 Task: Create a due date automation trigger when advanced on, on the tuesday of the week a card is due add fields with custom field "Resume" set to a number greater or equal to 1 and lower than 10 at 11:00 AM.
Action: Mouse moved to (838, 282)
Screenshot: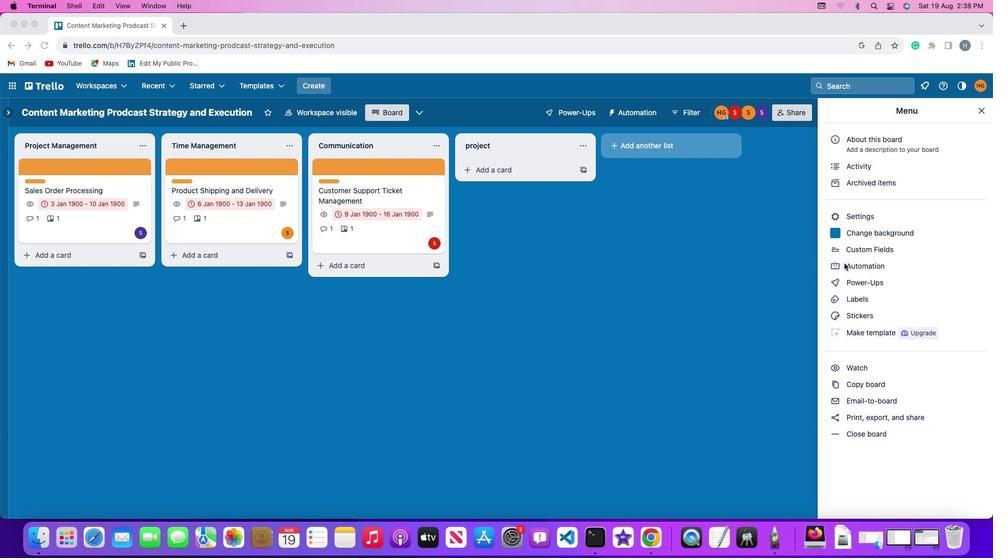
Action: Mouse pressed left at (838, 282)
Screenshot: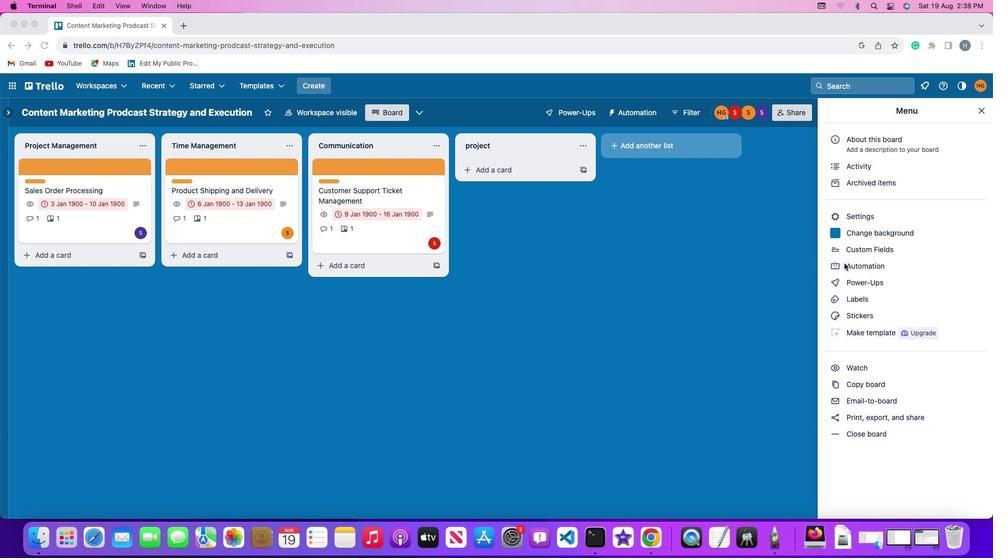 
Action: Mouse pressed left at (838, 282)
Screenshot: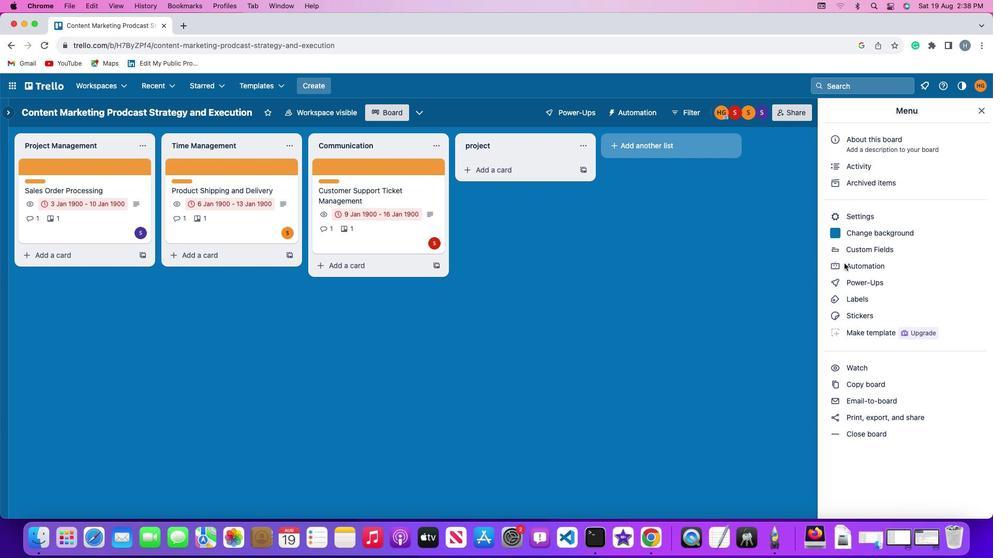
Action: Mouse moved to (94, 263)
Screenshot: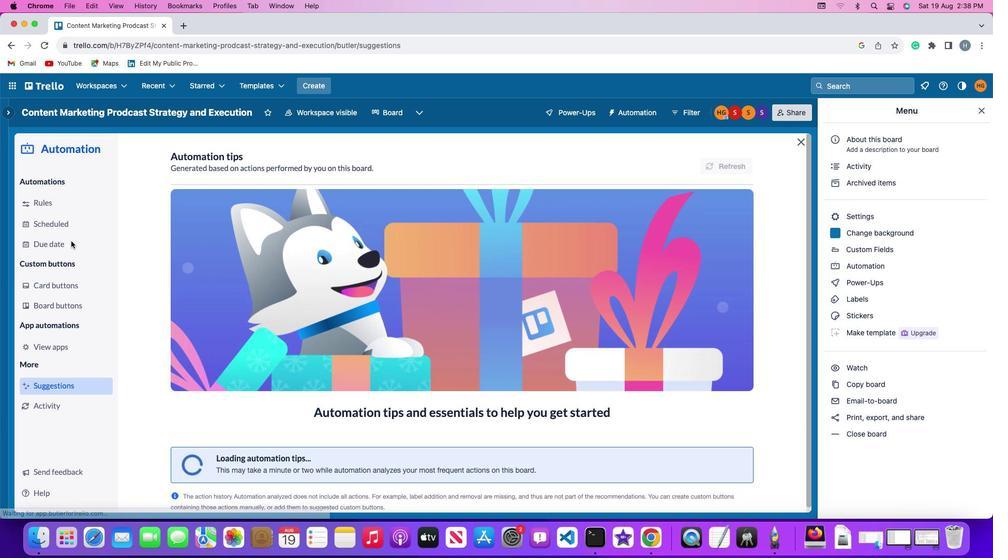 
Action: Mouse pressed left at (94, 263)
Screenshot: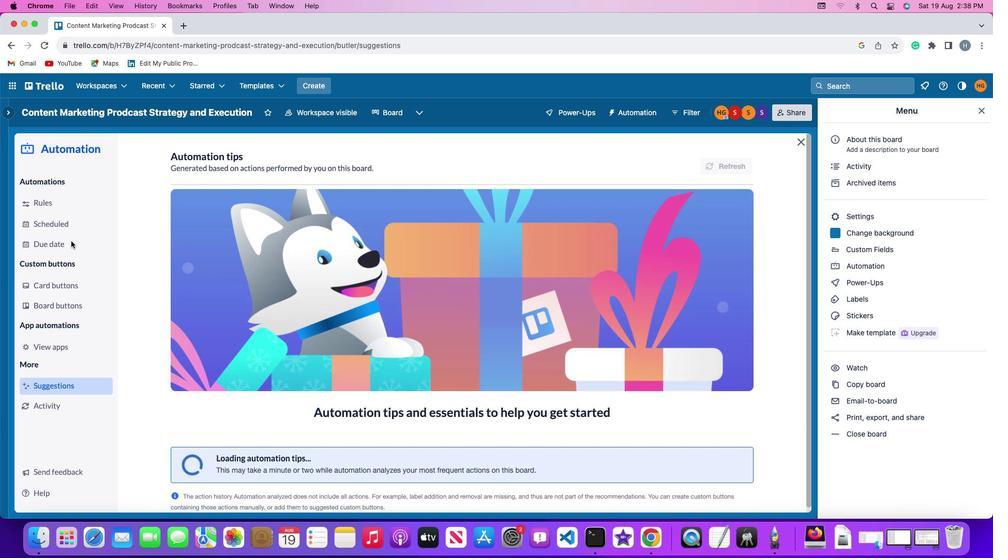 
Action: Mouse moved to (696, 190)
Screenshot: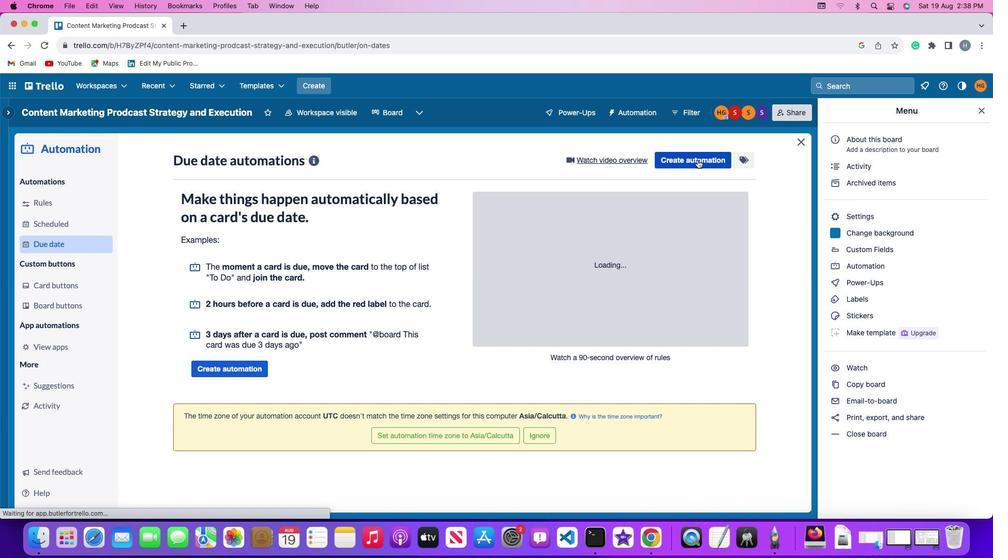 
Action: Mouse pressed left at (696, 190)
Screenshot: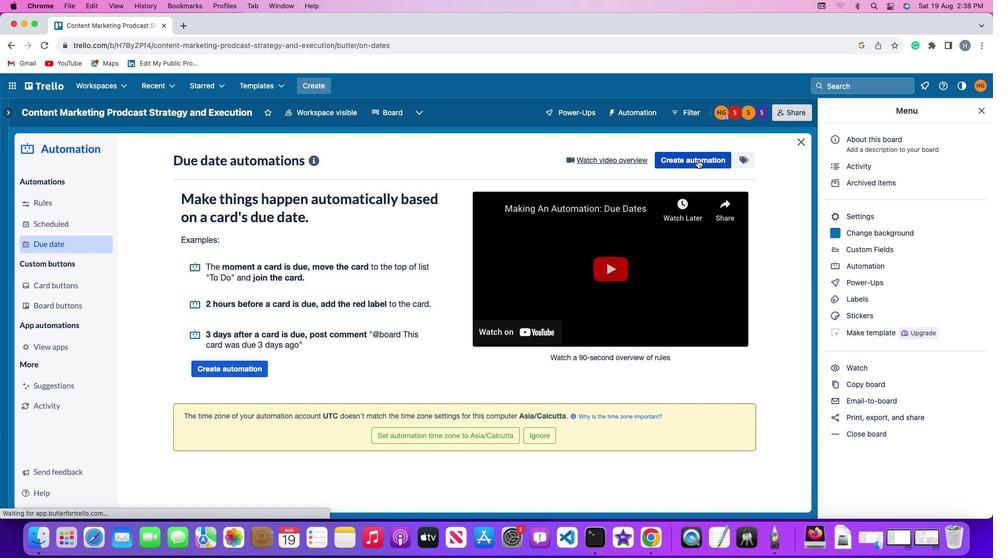 
Action: Mouse moved to (268, 282)
Screenshot: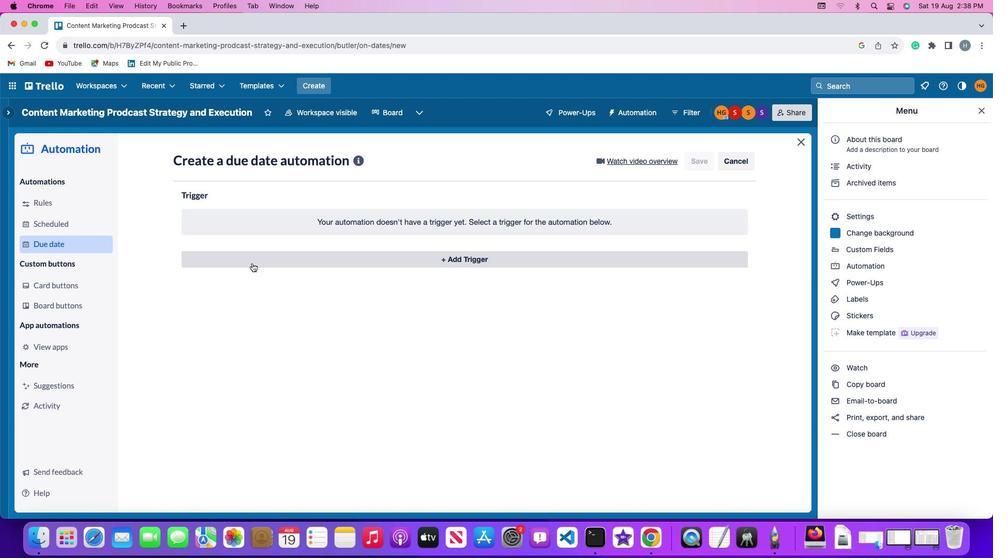
Action: Mouse pressed left at (268, 282)
Screenshot: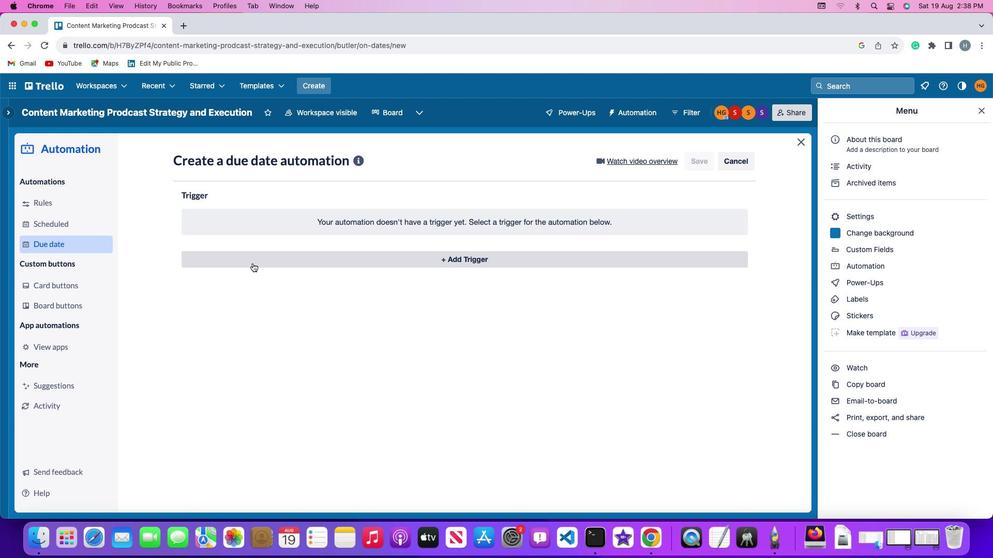 
Action: Mouse moved to (238, 451)
Screenshot: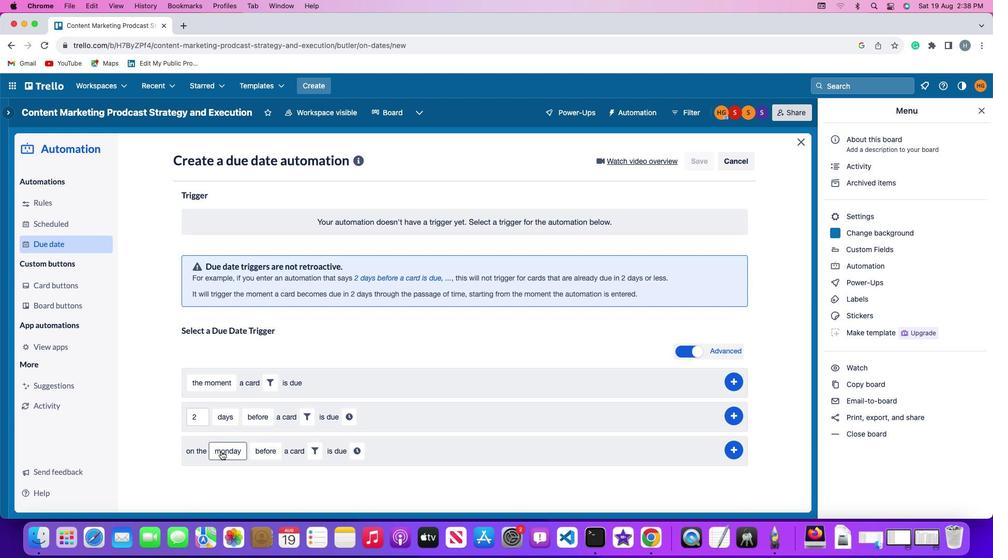 
Action: Mouse pressed left at (238, 451)
Screenshot: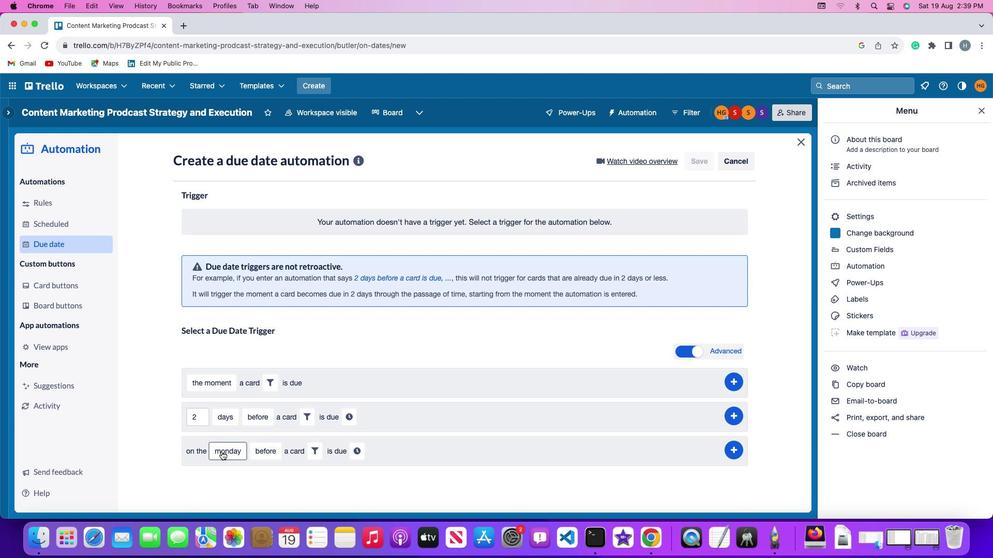 
Action: Mouse moved to (258, 344)
Screenshot: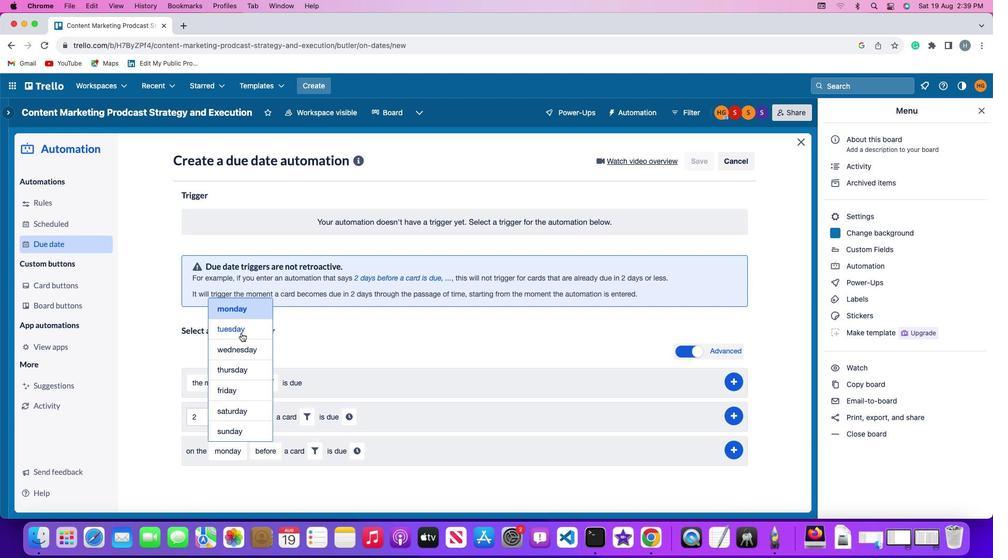 
Action: Mouse pressed left at (258, 344)
Screenshot: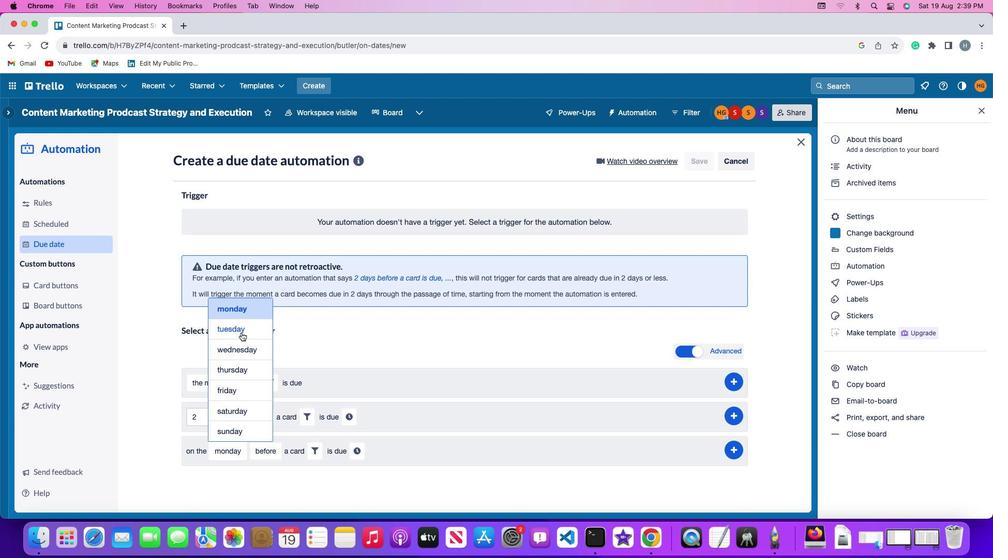
Action: Mouse moved to (280, 446)
Screenshot: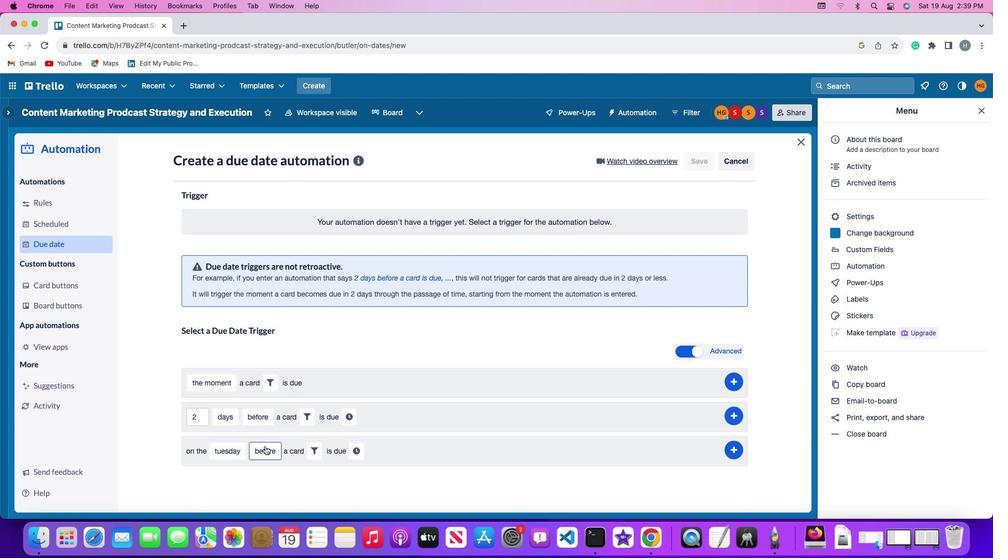 
Action: Mouse pressed left at (280, 446)
Screenshot: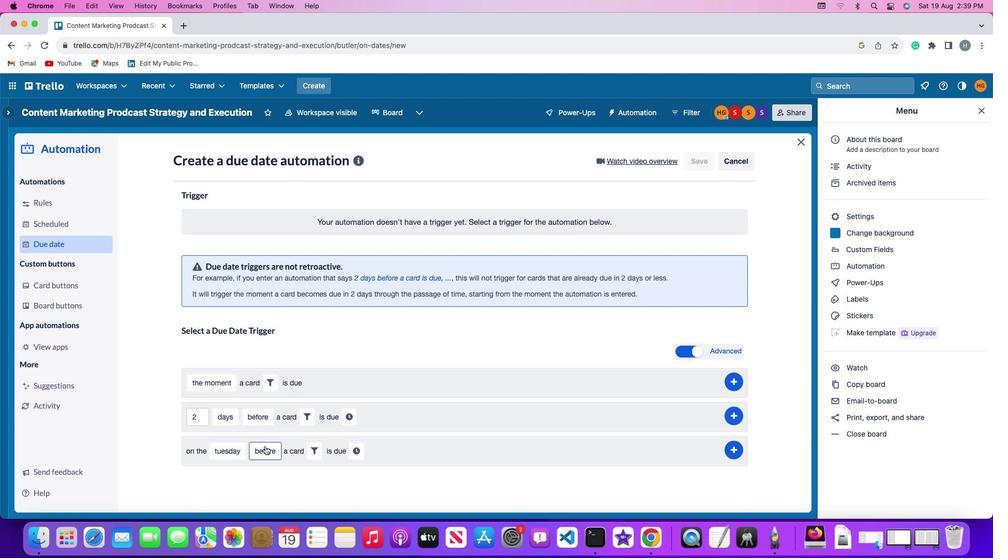 
Action: Mouse moved to (300, 415)
Screenshot: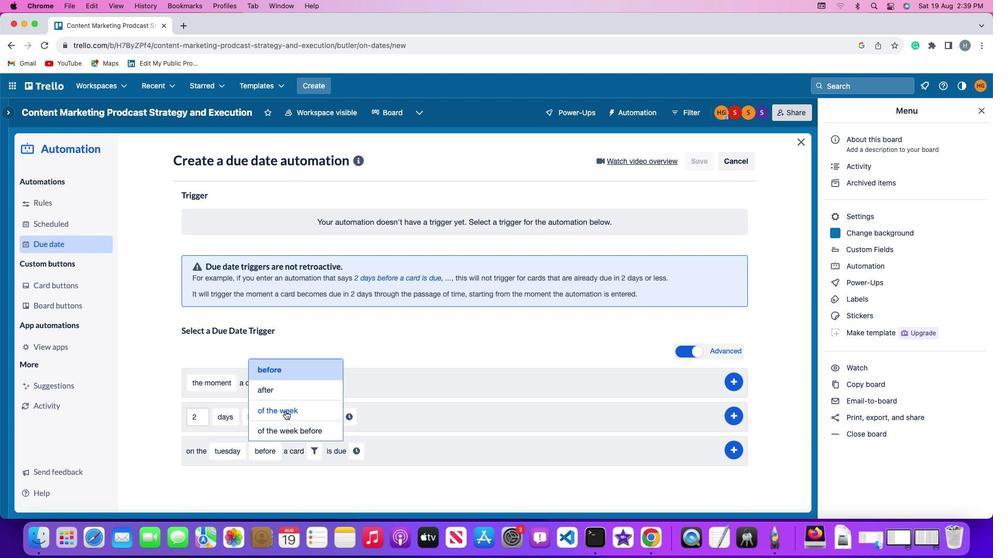 
Action: Mouse pressed left at (300, 415)
Screenshot: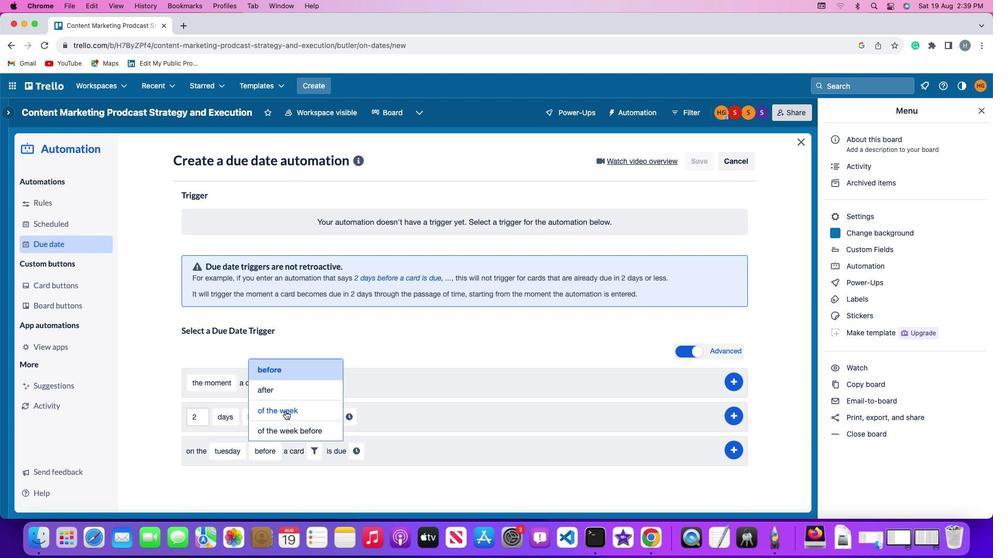 
Action: Mouse moved to (342, 452)
Screenshot: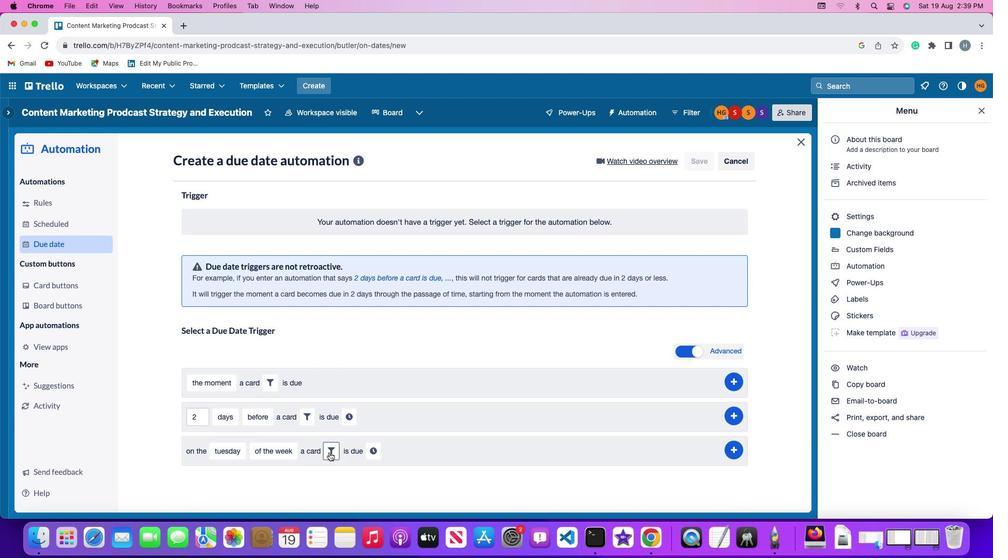 
Action: Mouse pressed left at (342, 452)
Screenshot: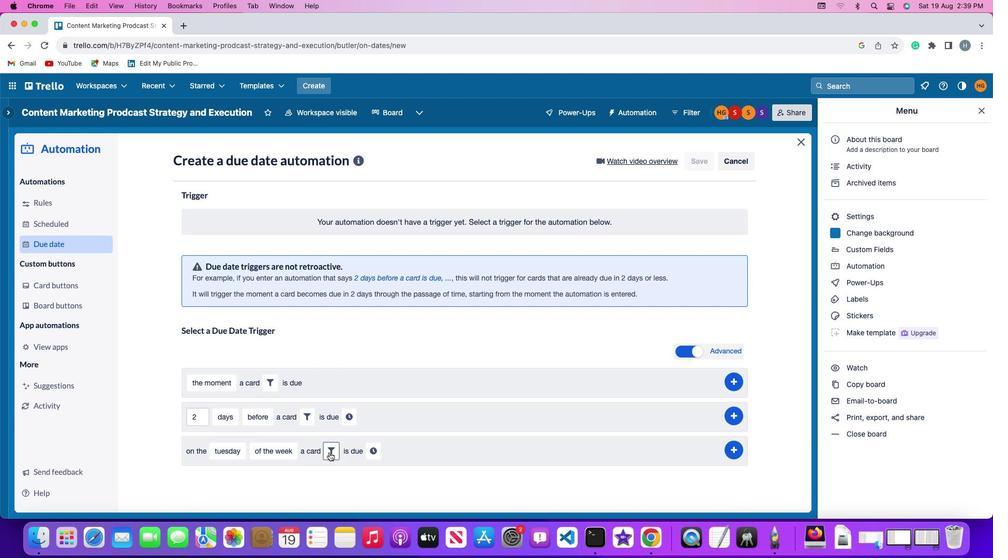 
Action: Mouse moved to (514, 477)
Screenshot: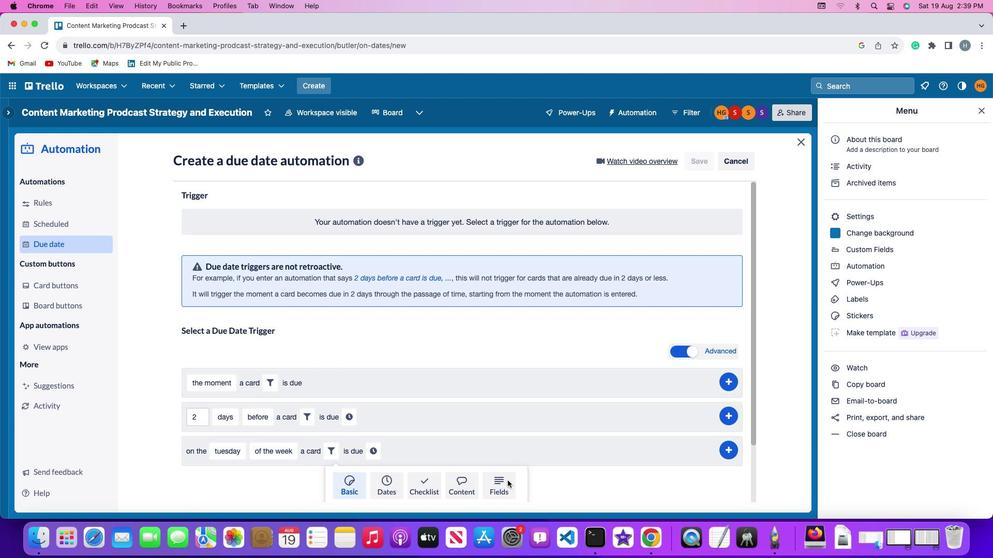 
Action: Mouse pressed left at (514, 477)
Screenshot: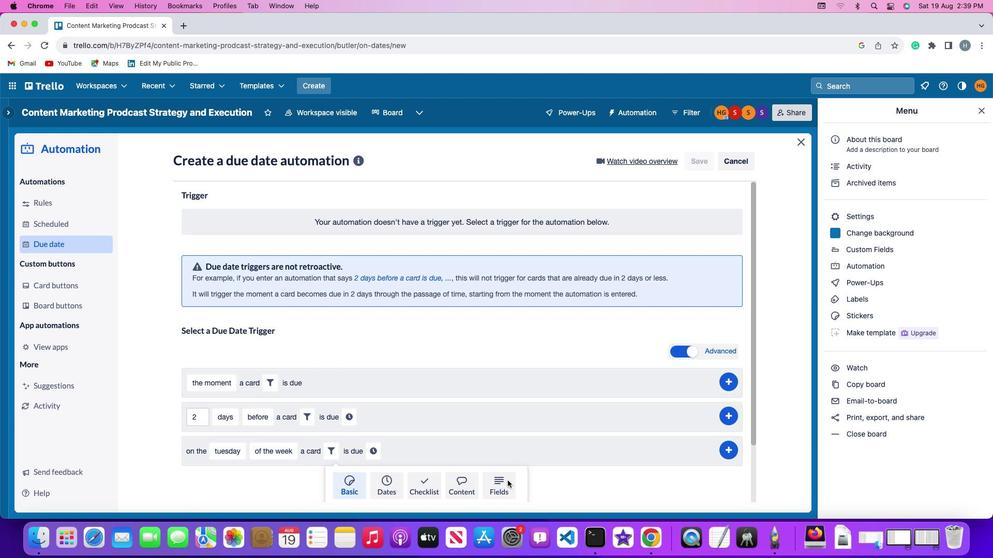
Action: Mouse moved to (306, 476)
Screenshot: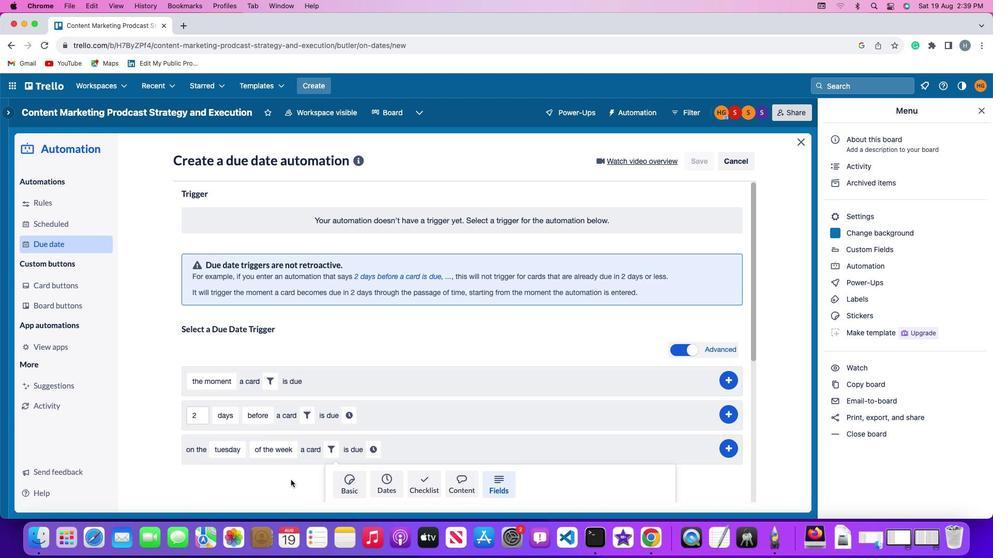 
Action: Mouse scrolled (306, 476) with delta (26, 47)
Screenshot: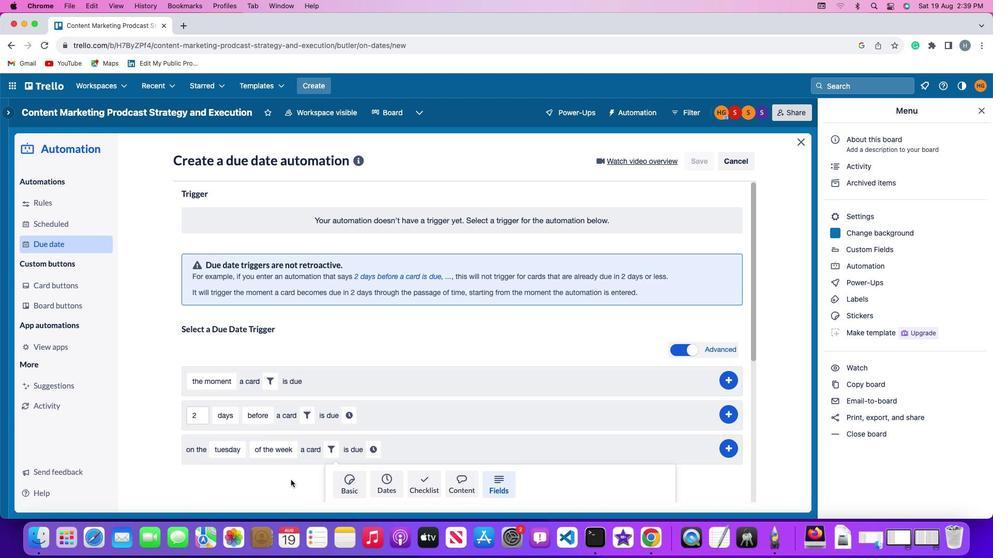 
Action: Mouse scrolled (306, 476) with delta (26, 47)
Screenshot: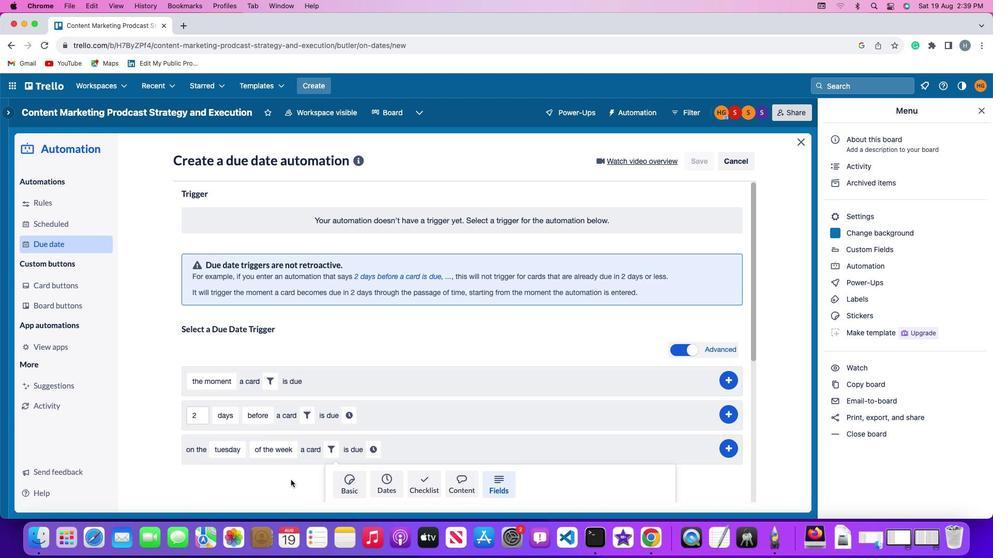 
Action: Mouse scrolled (306, 476) with delta (26, 46)
Screenshot: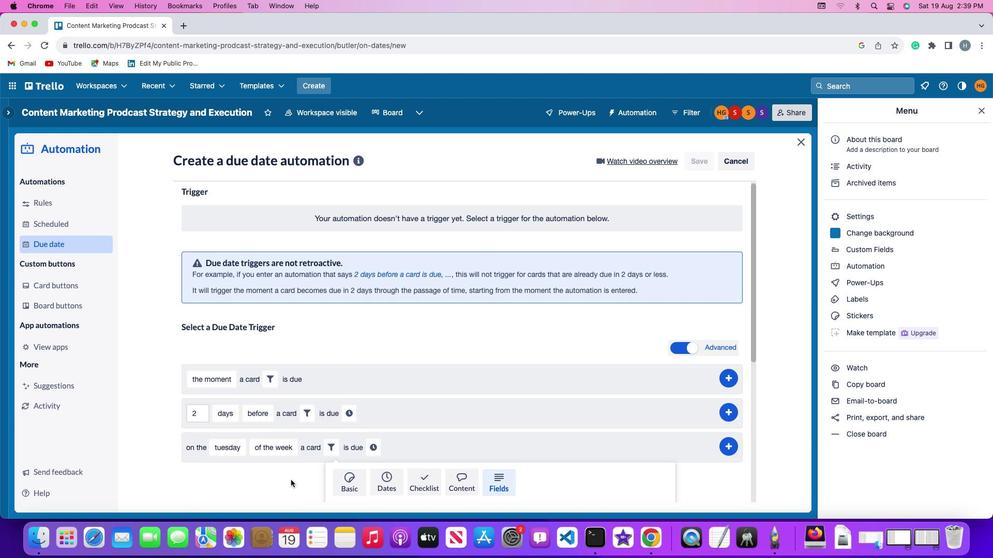 
Action: Mouse scrolled (306, 476) with delta (26, 44)
Screenshot: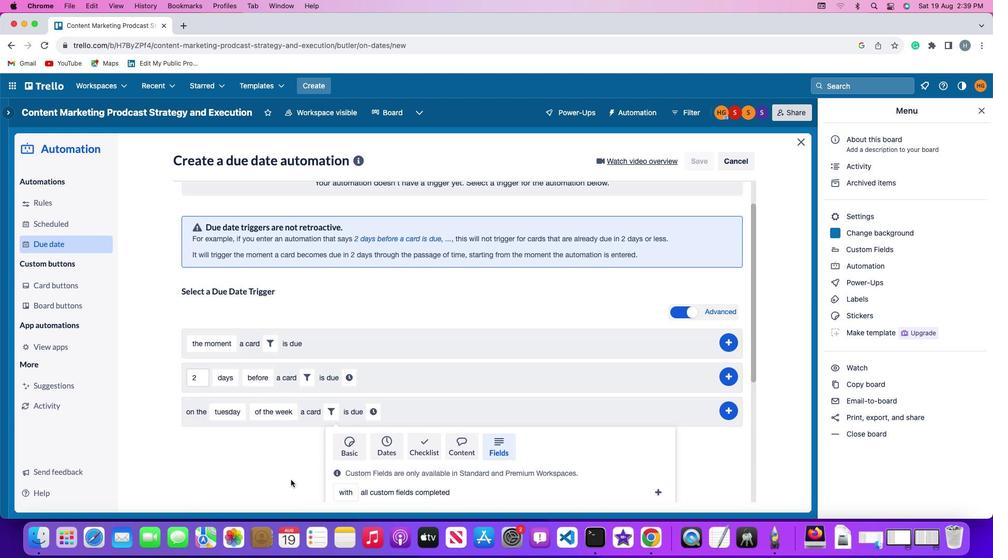 
Action: Mouse scrolled (306, 476) with delta (26, 44)
Screenshot: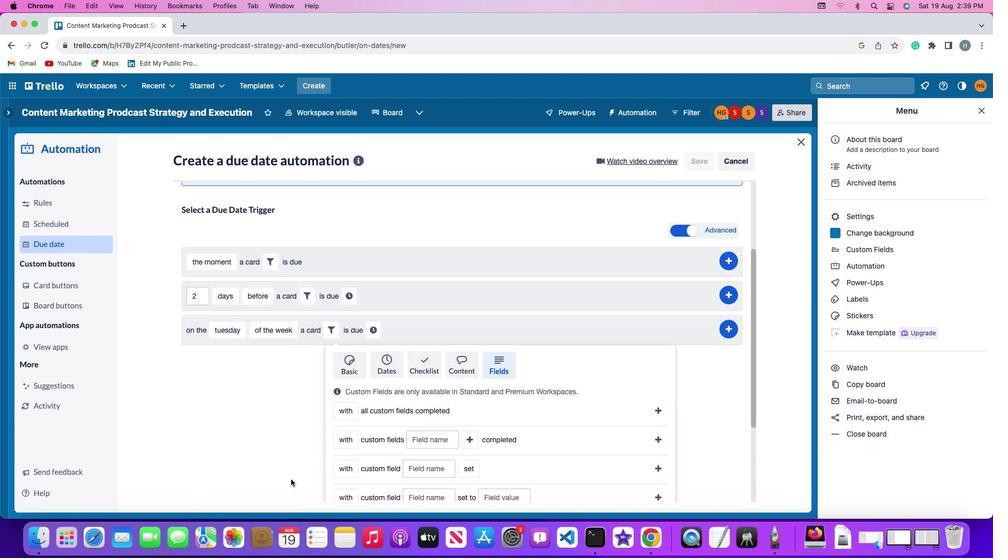 
Action: Mouse moved to (306, 476)
Screenshot: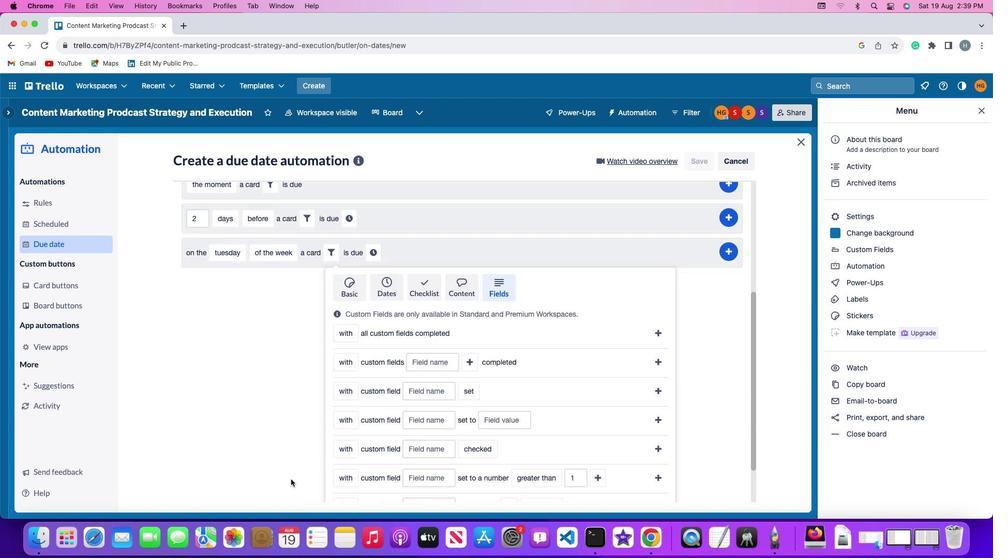 
Action: Mouse scrolled (306, 476) with delta (26, 47)
Screenshot: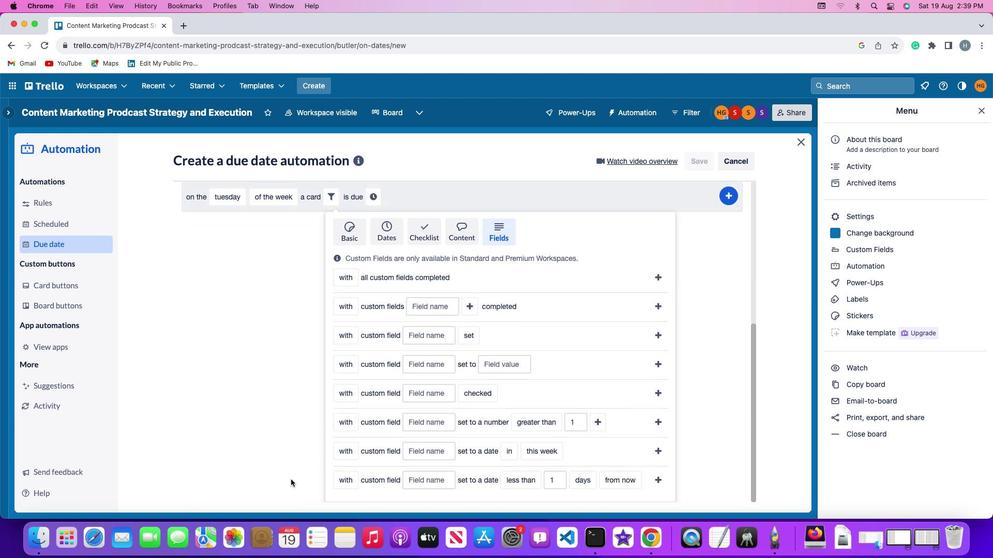 
Action: Mouse scrolled (306, 476) with delta (26, 47)
Screenshot: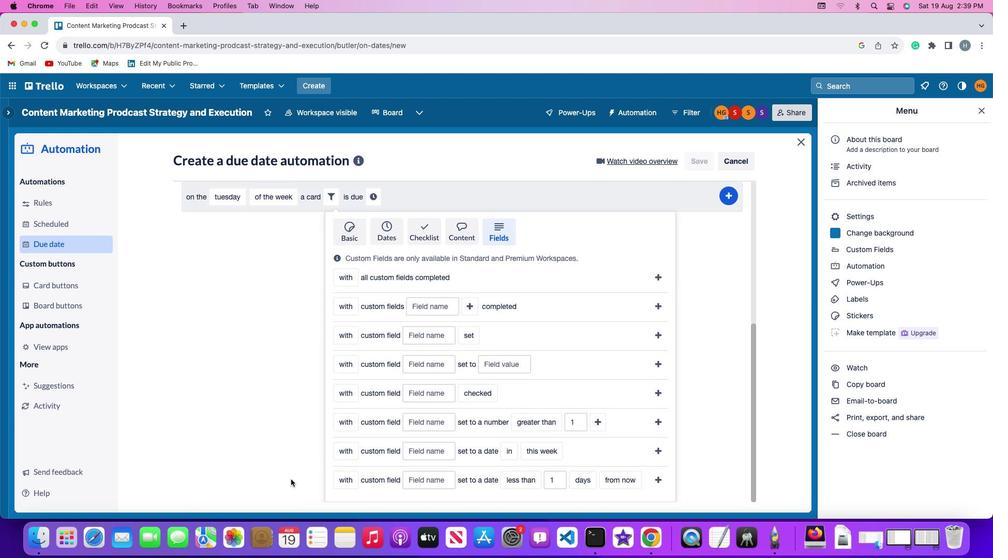 
Action: Mouse scrolled (306, 476) with delta (26, 46)
Screenshot: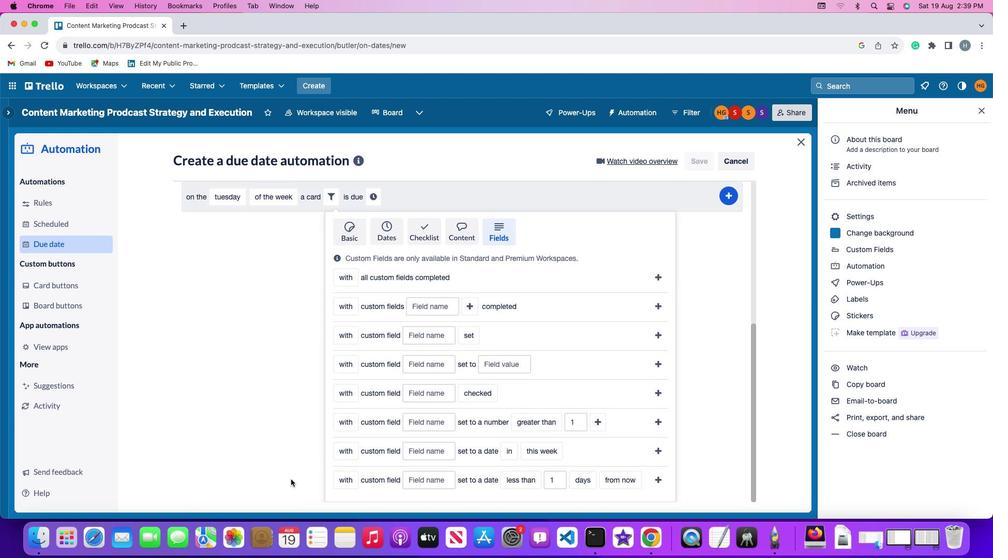 
Action: Mouse scrolled (306, 476) with delta (26, 44)
Screenshot: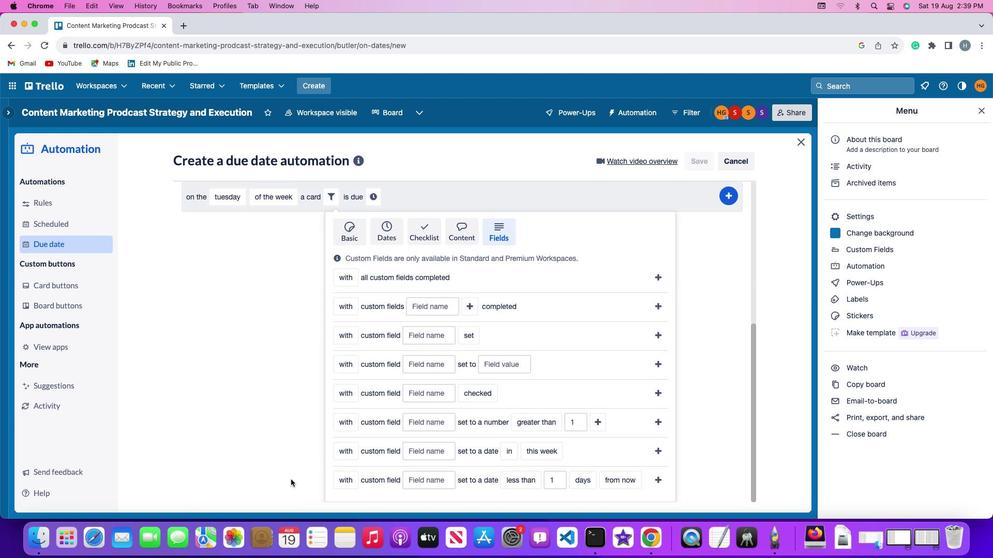 
Action: Mouse moved to (350, 428)
Screenshot: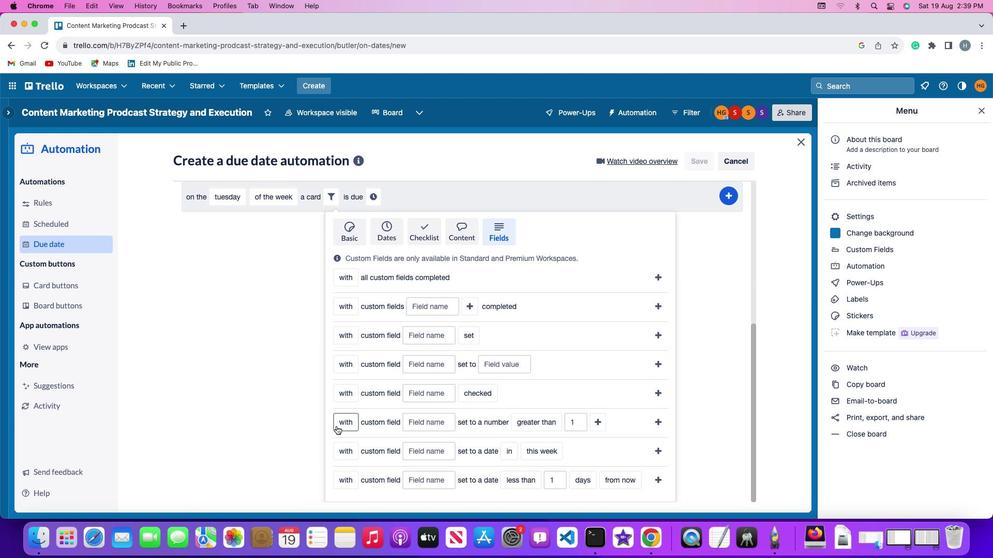 
Action: Mouse pressed left at (350, 428)
Screenshot: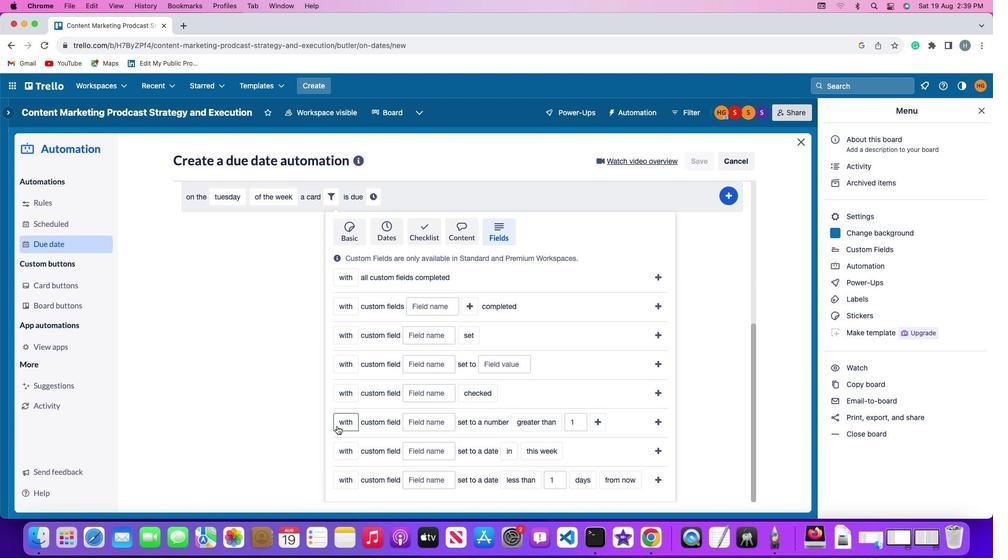 
Action: Mouse moved to (367, 440)
Screenshot: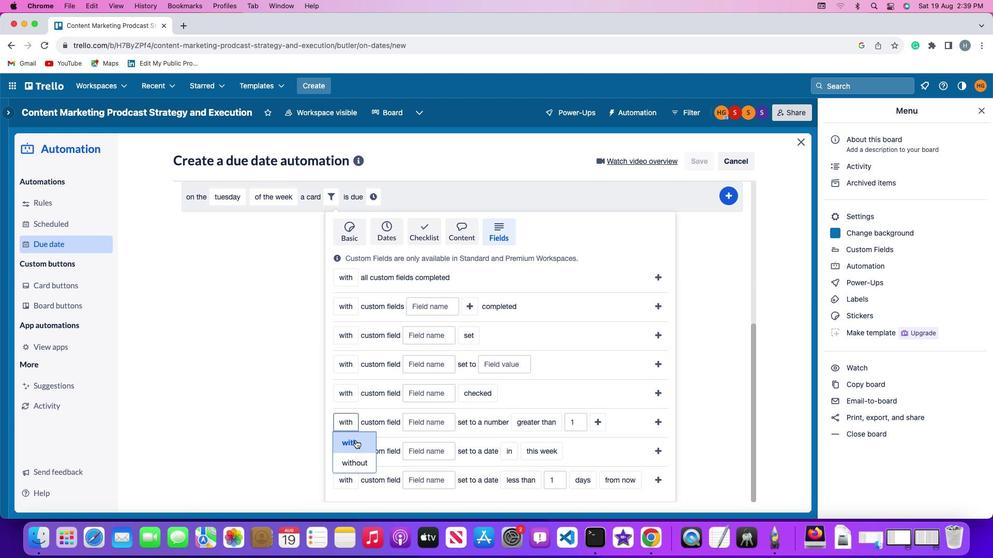 
Action: Mouse pressed left at (367, 440)
Screenshot: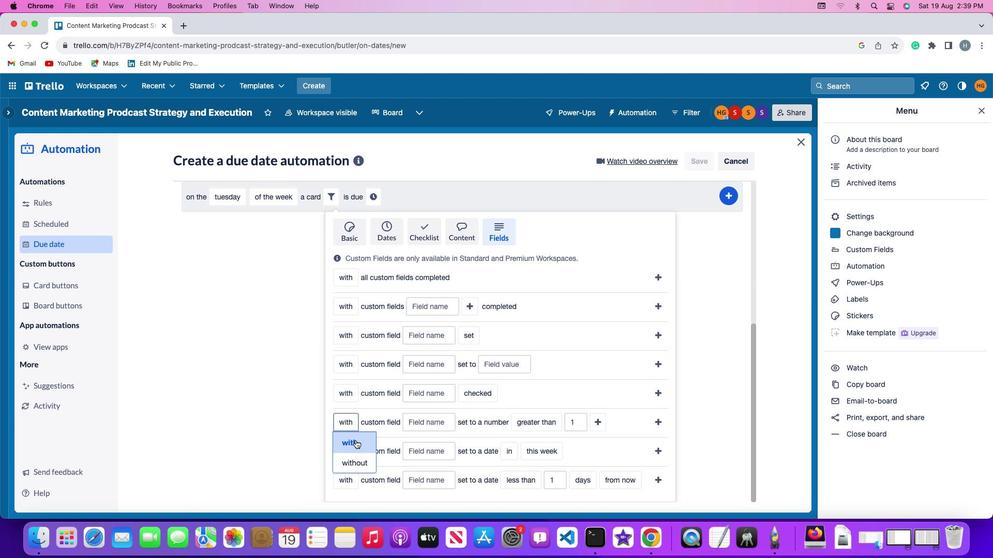
Action: Mouse moved to (442, 427)
Screenshot: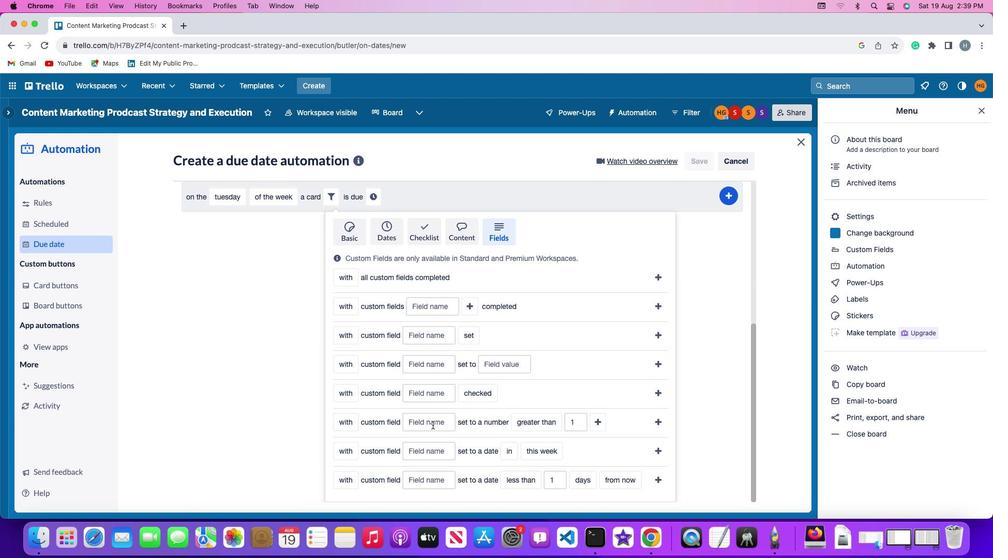 
Action: Mouse pressed left at (442, 427)
Screenshot: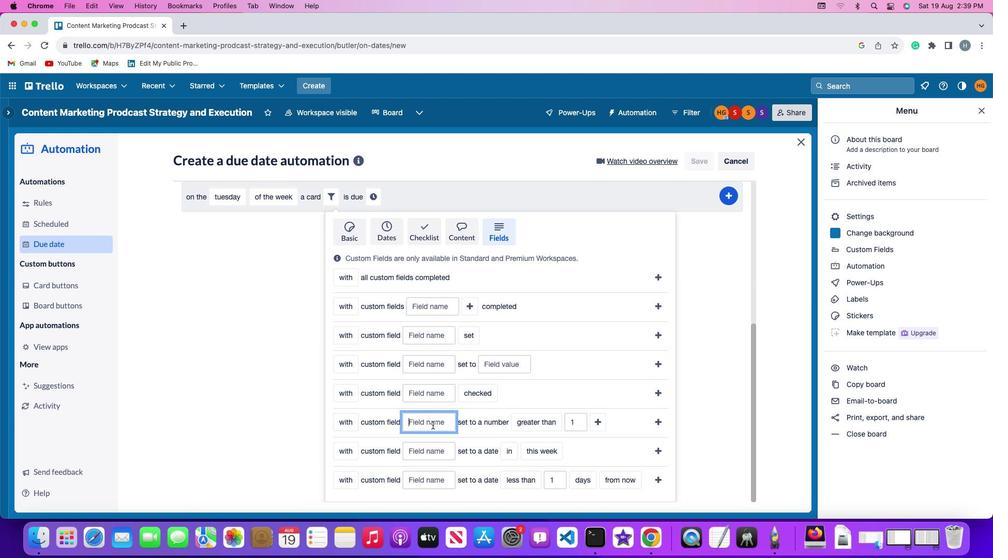 
Action: Mouse moved to (442, 427)
Screenshot: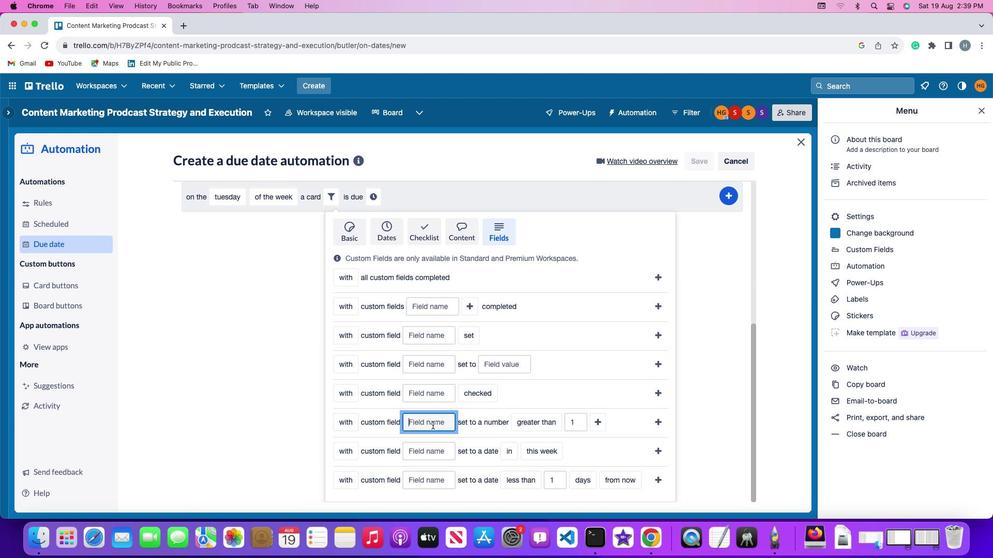 
Action: Key pressed Key.shift'R''e''s''u''m''e'
Screenshot: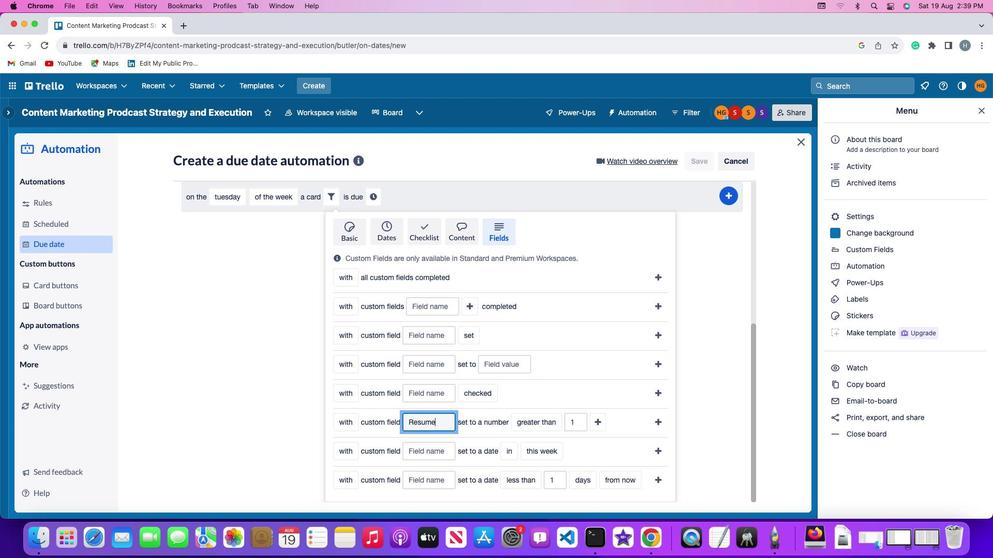 
Action: Mouse moved to (525, 425)
Screenshot: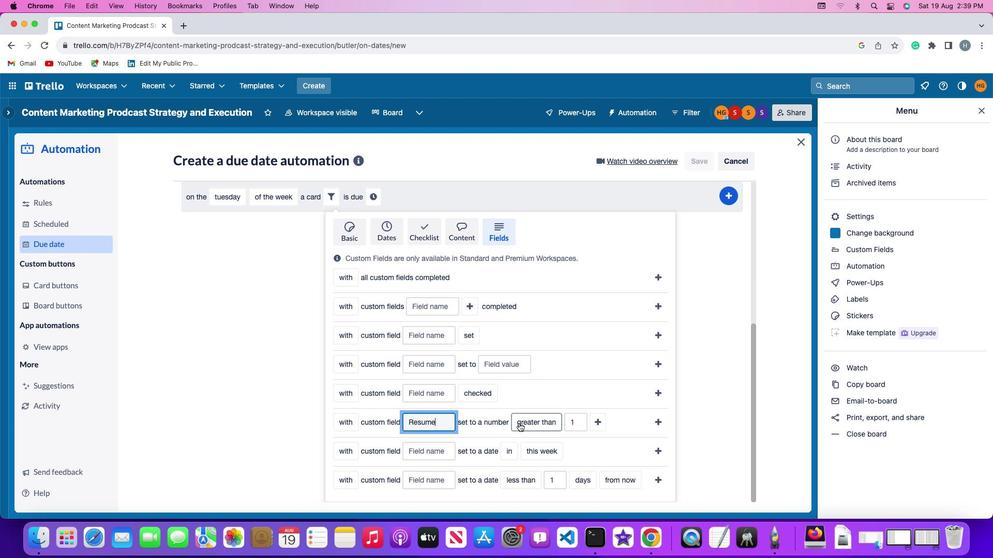 
Action: Mouse pressed left at (525, 425)
Screenshot: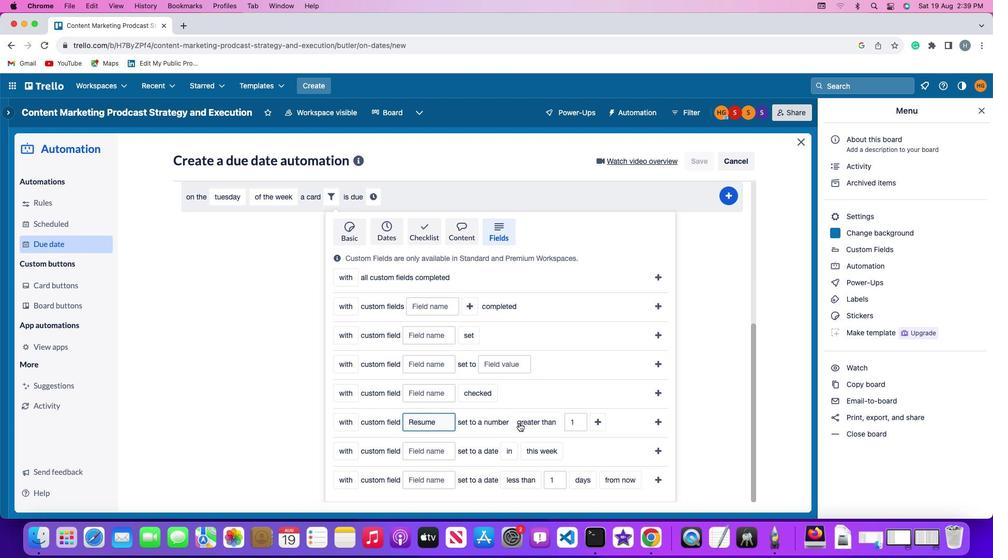 
Action: Mouse moved to (547, 372)
Screenshot: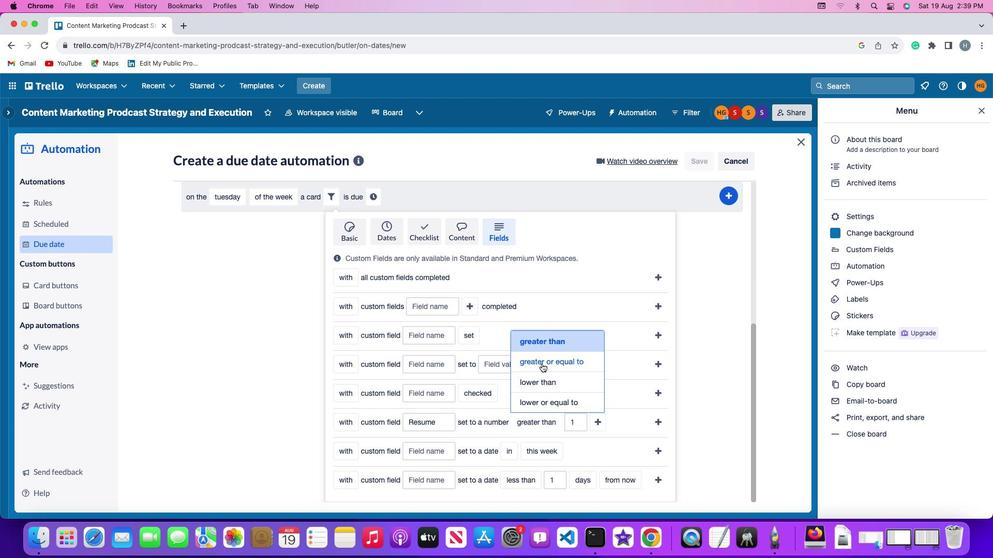 
Action: Mouse pressed left at (547, 372)
Screenshot: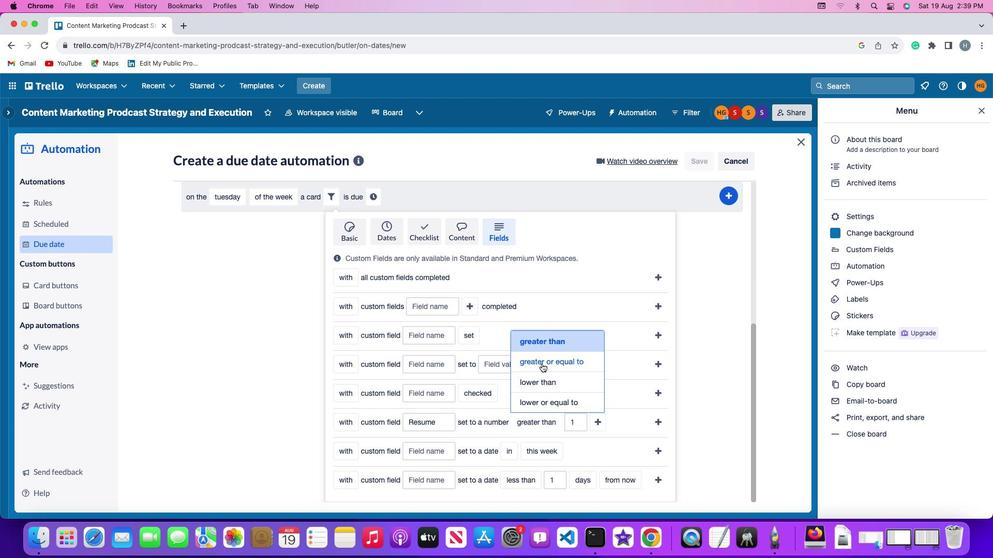 
Action: Mouse moved to (597, 423)
Screenshot: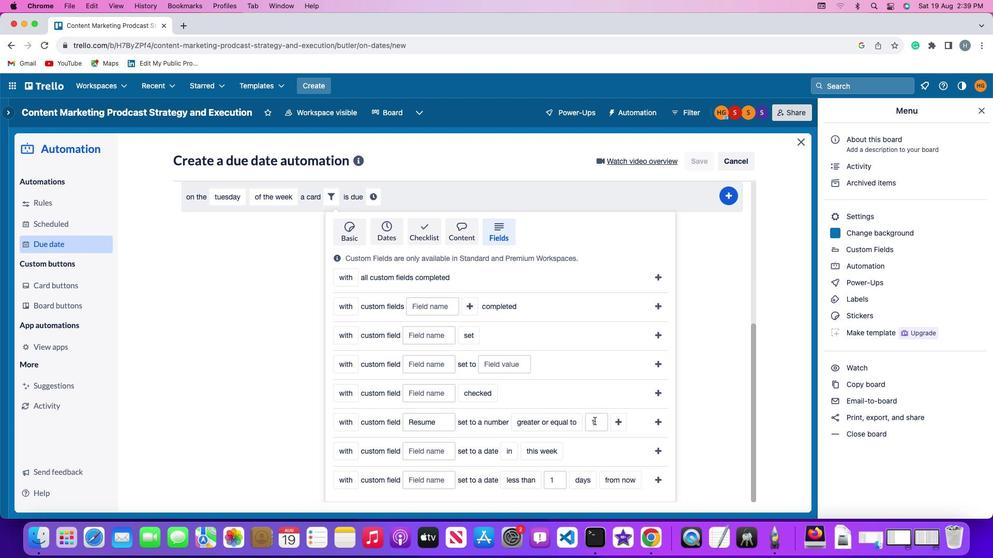 
Action: Mouse pressed left at (597, 423)
Screenshot: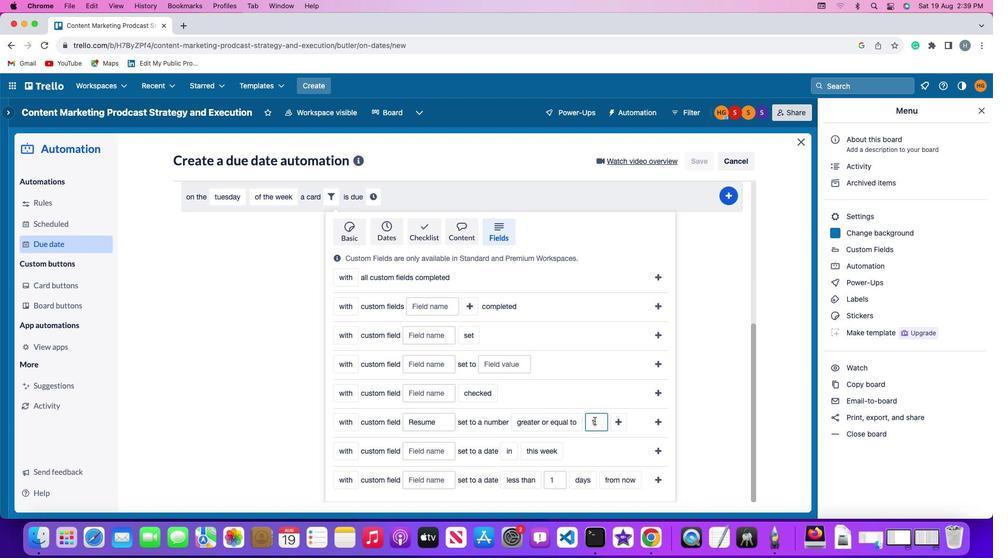 
Action: Mouse moved to (598, 421)
Screenshot: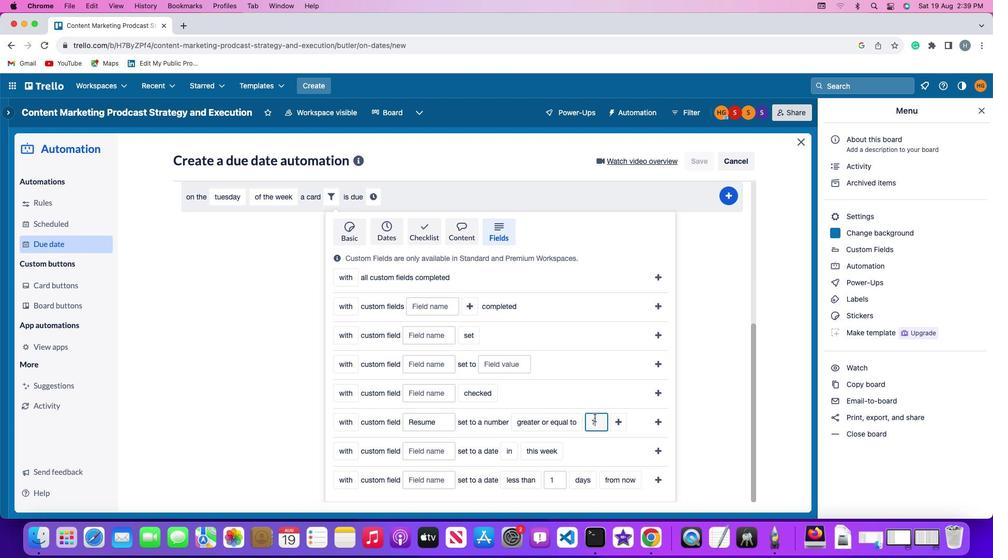 
Action: Key pressed Key.backspace
Screenshot: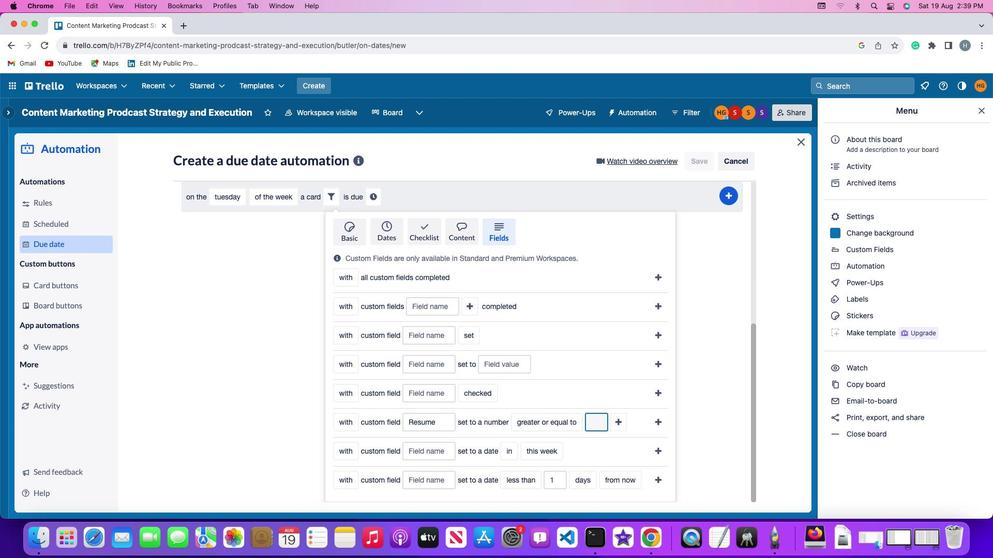 
Action: Mouse moved to (598, 419)
Screenshot: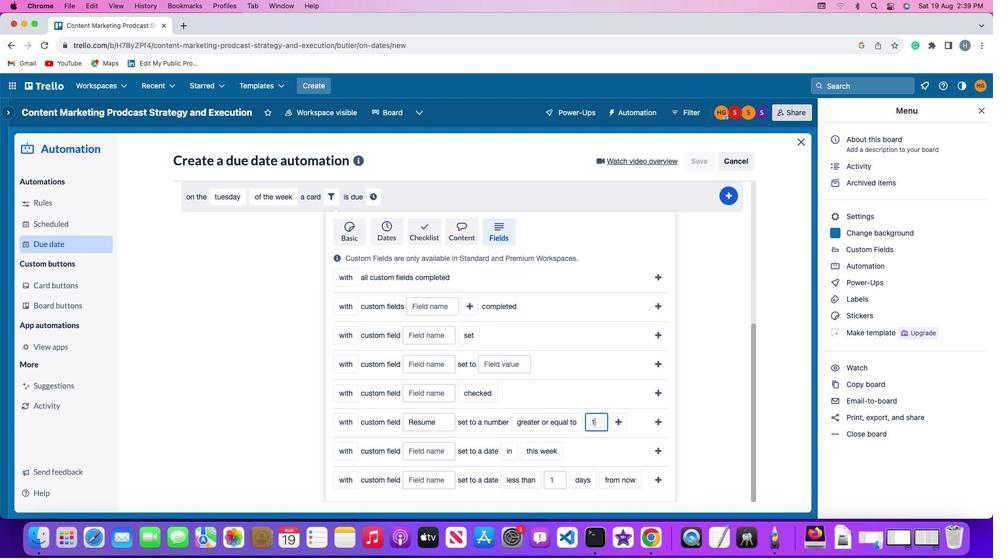 
Action: Key pressed '1'
Screenshot: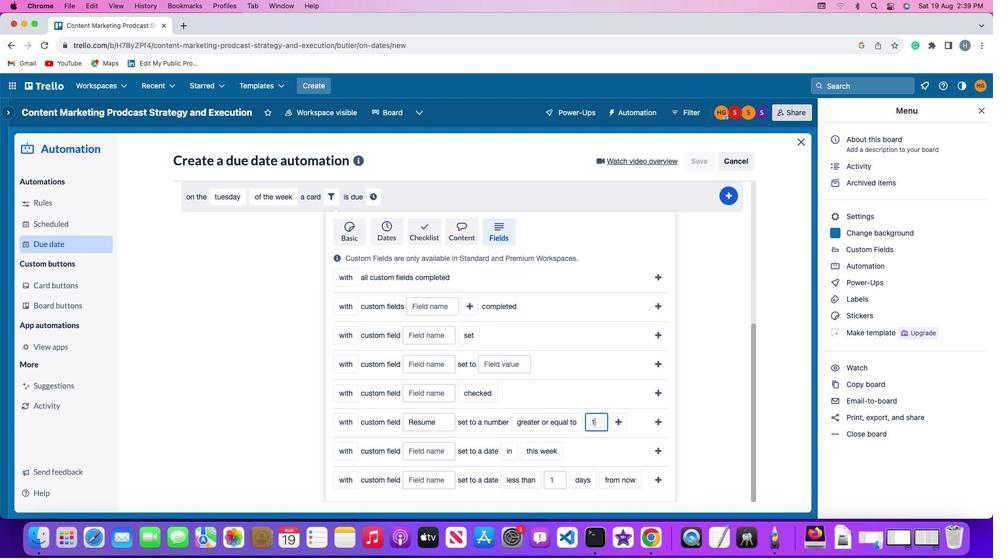 
Action: Mouse moved to (624, 418)
Screenshot: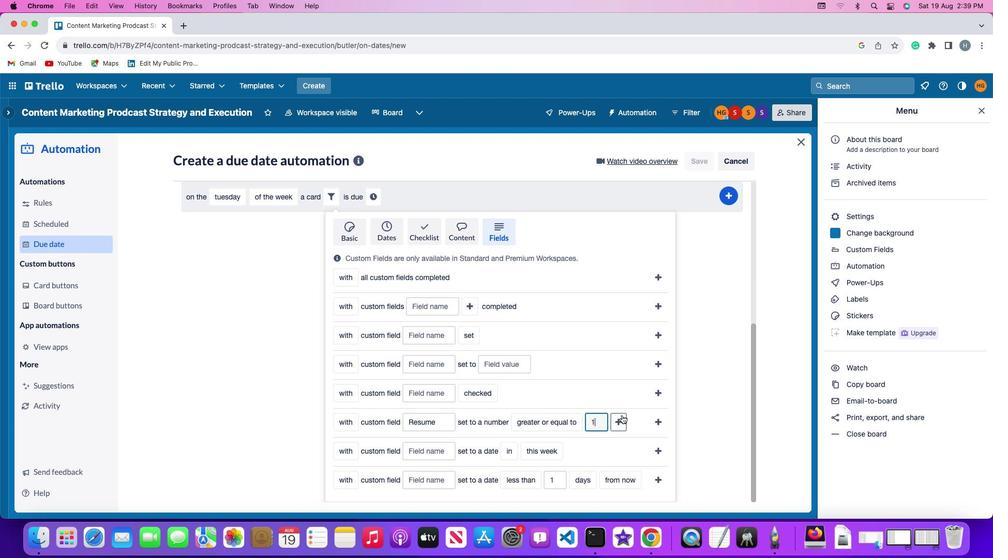 
Action: Mouse pressed left at (624, 418)
Screenshot: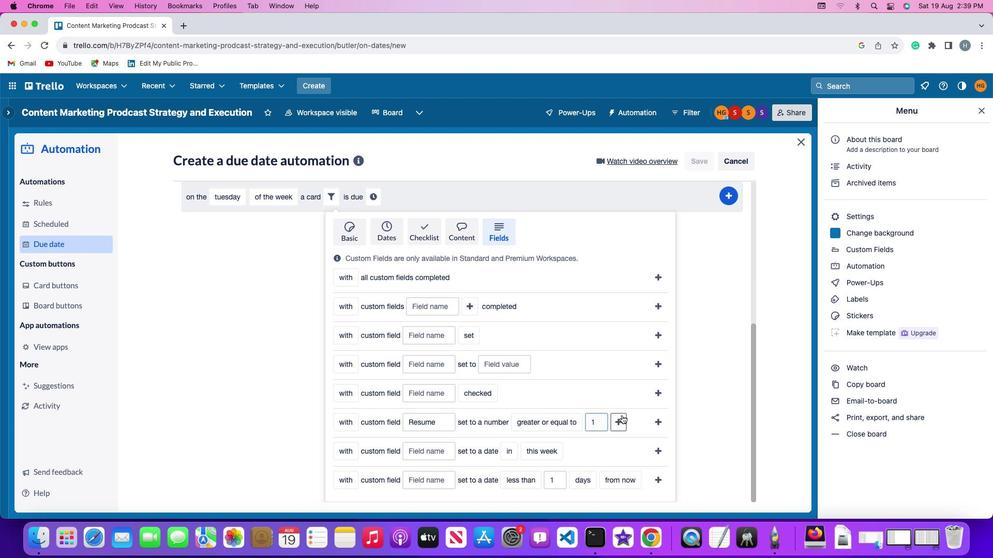 
Action: Mouse moved to (384, 442)
Screenshot: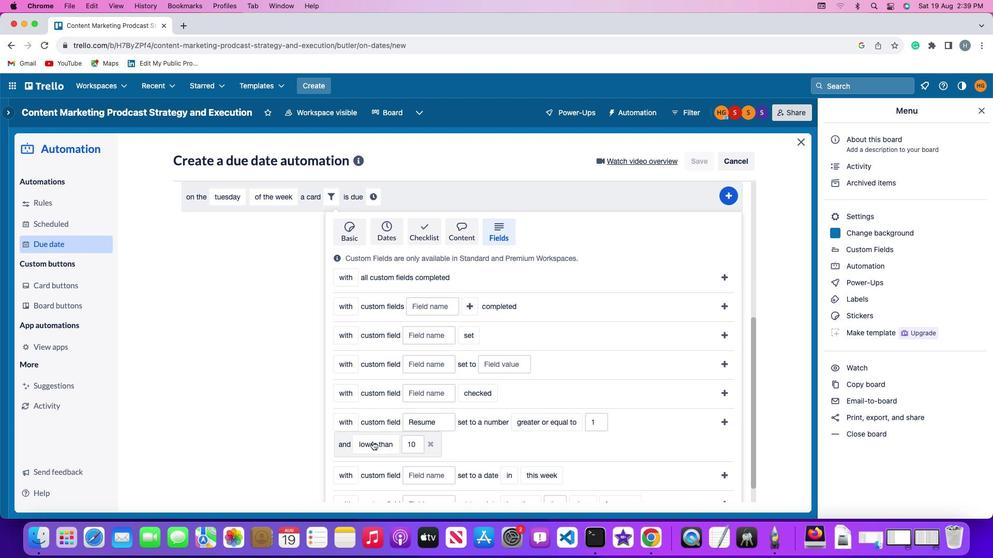 
Action: Mouse pressed left at (384, 442)
Screenshot: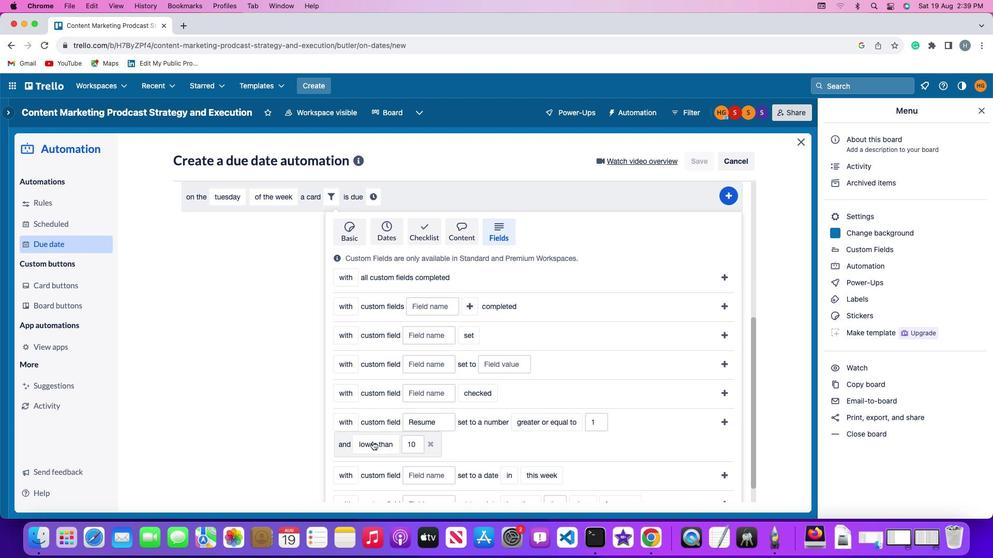 
Action: Mouse moved to (404, 373)
Screenshot: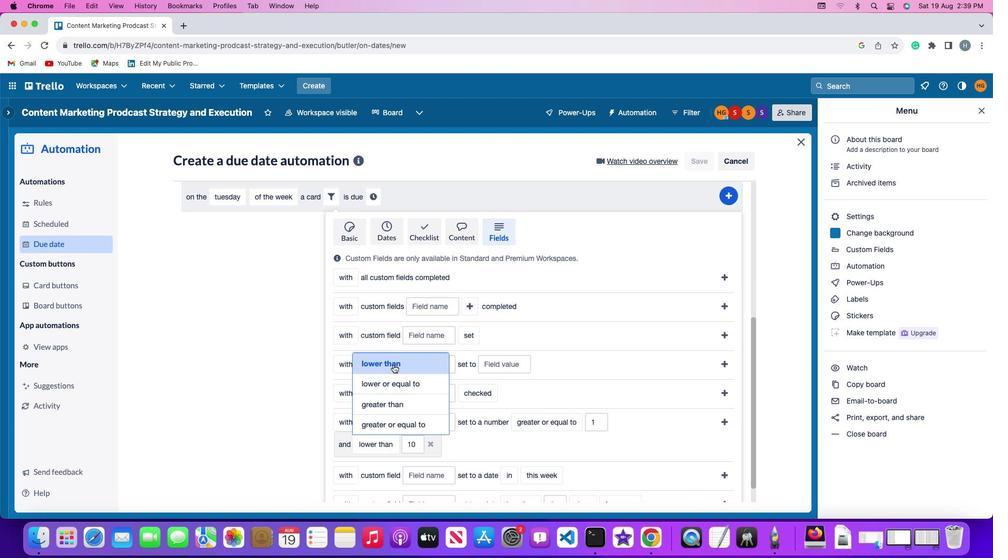 
Action: Mouse pressed left at (404, 373)
Screenshot: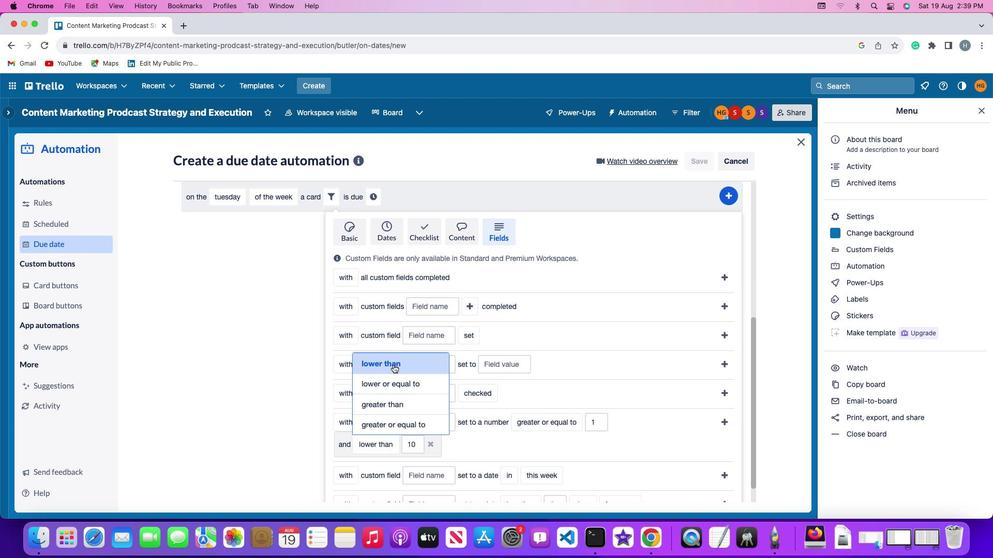 
Action: Mouse moved to (432, 445)
Screenshot: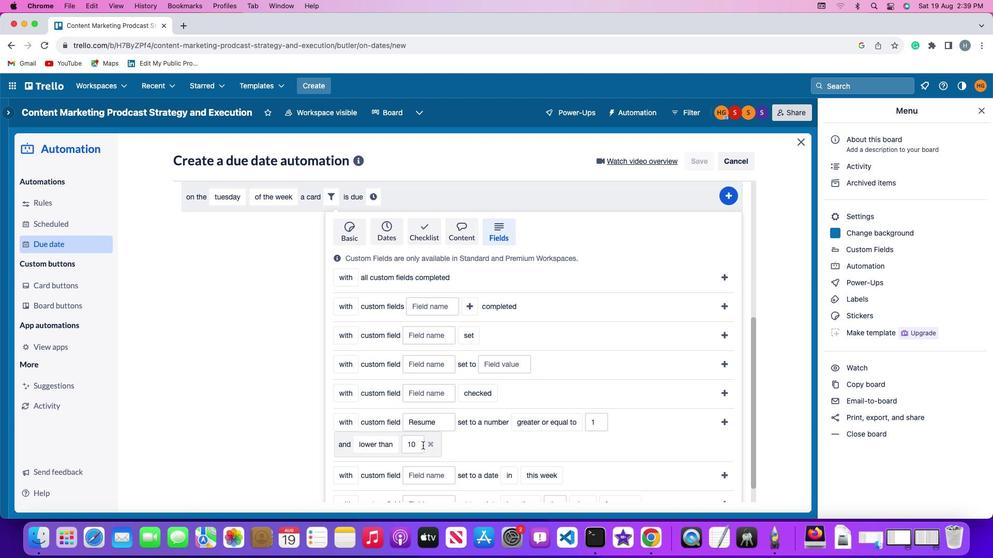 
Action: Mouse pressed left at (432, 445)
Screenshot: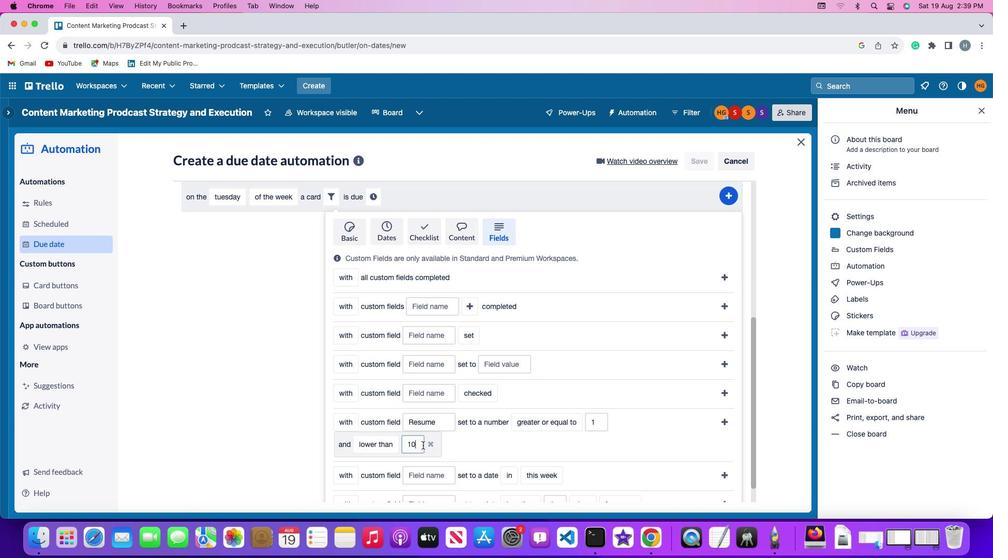 
Action: Mouse moved to (431, 444)
Screenshot: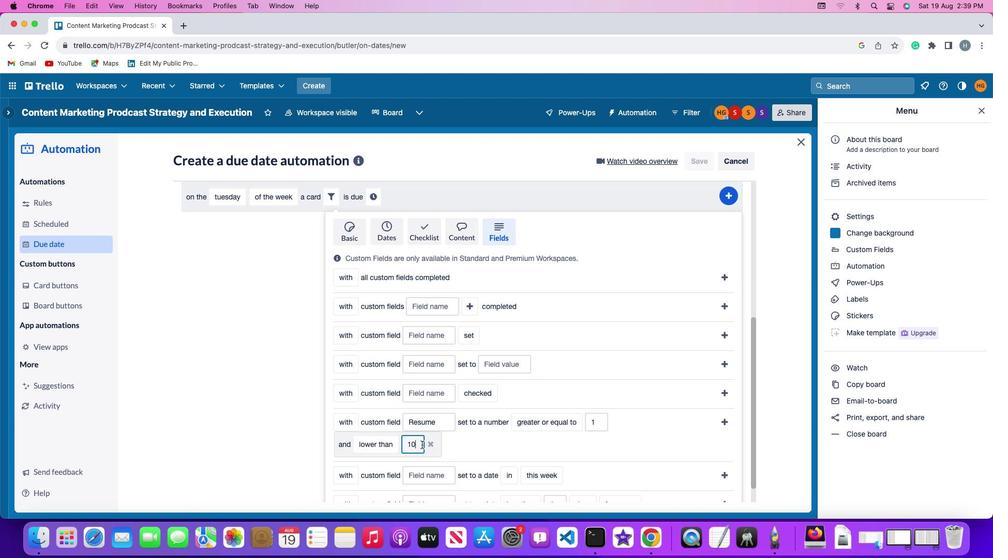 
Action: Key pressed '\x05'Key.backspaceKey.backspaceKey.backspace'1''0'
Screenshot: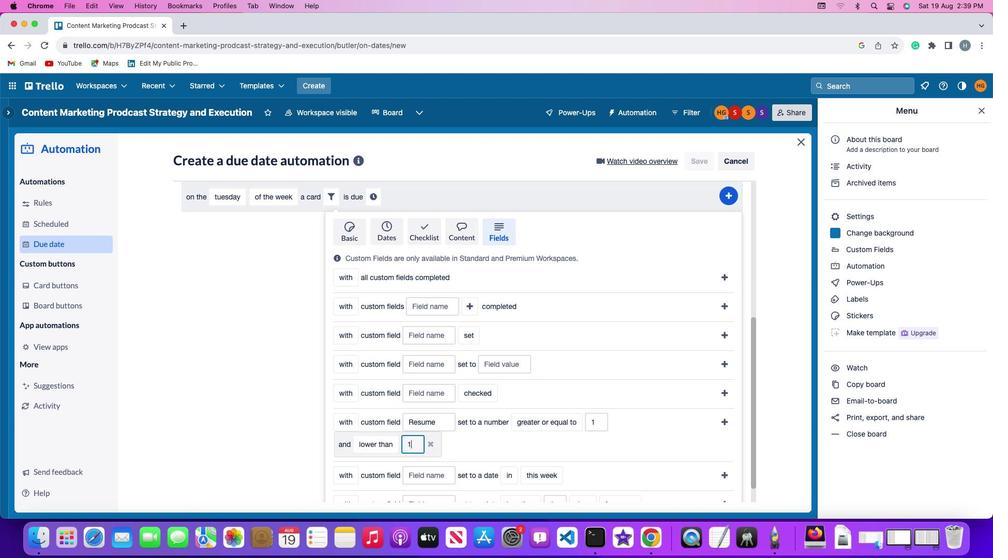 
Action: Mouse moved to (727, 423)
Screenshot: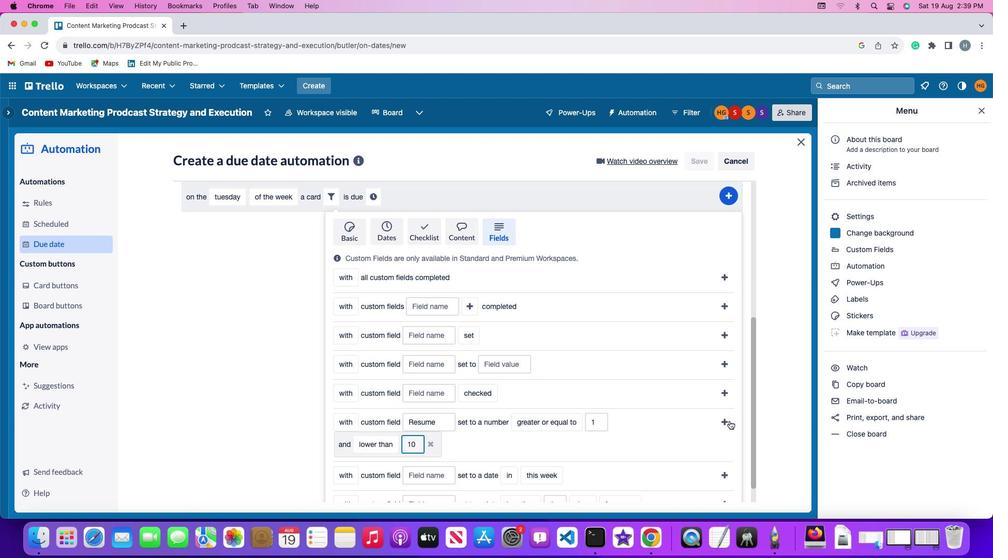 
Action: Mouse pressed left at (727, 423)
Screenshot: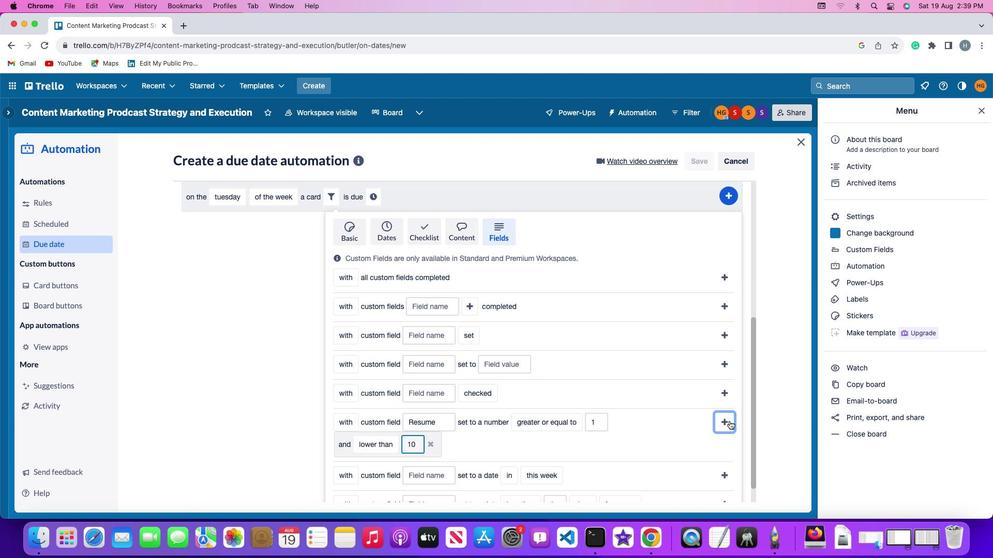 
Action: Mouse moved to (671, 449)
Screenshot: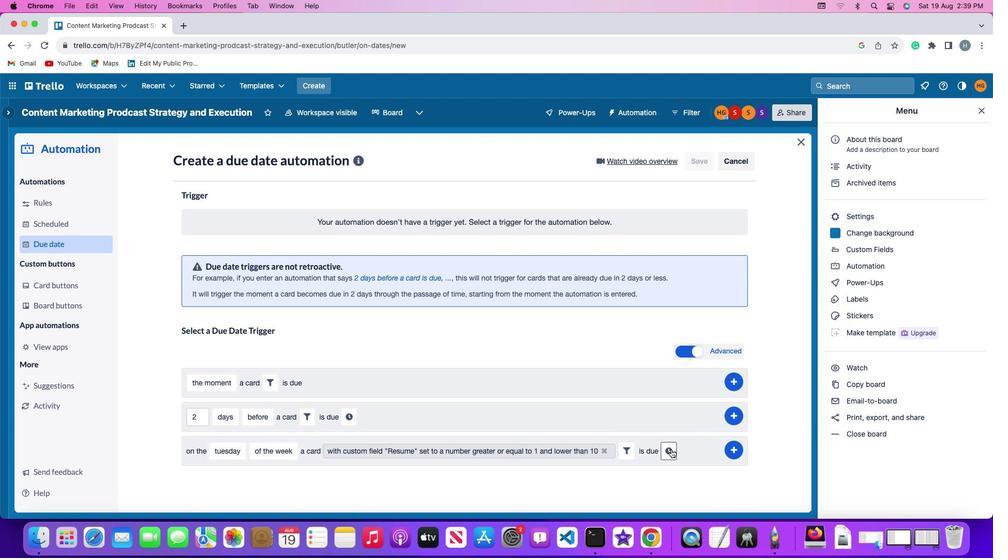 
Action: Mouse pressed left at (671, 449)
Screenshot: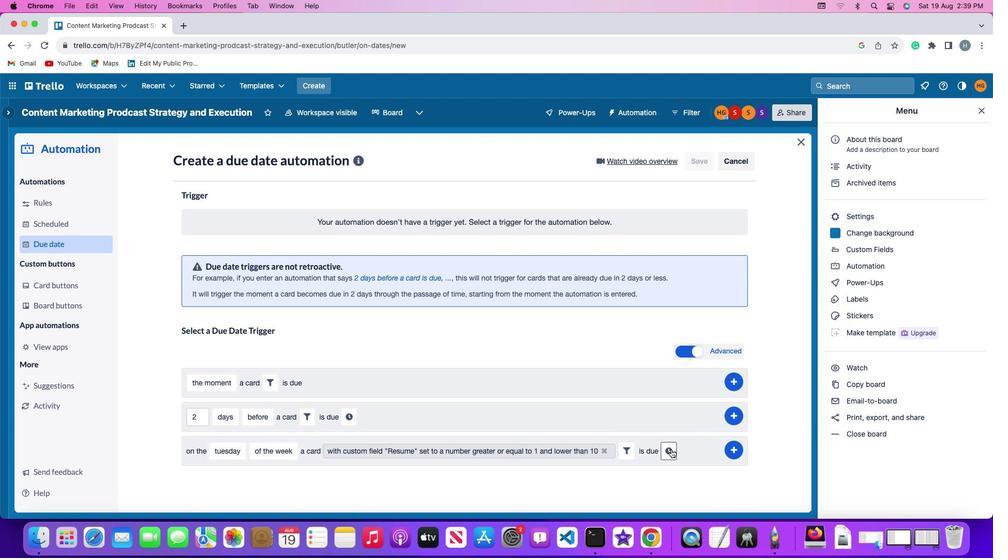 
Action: Mouse moved to (238, 470)
Screenshot: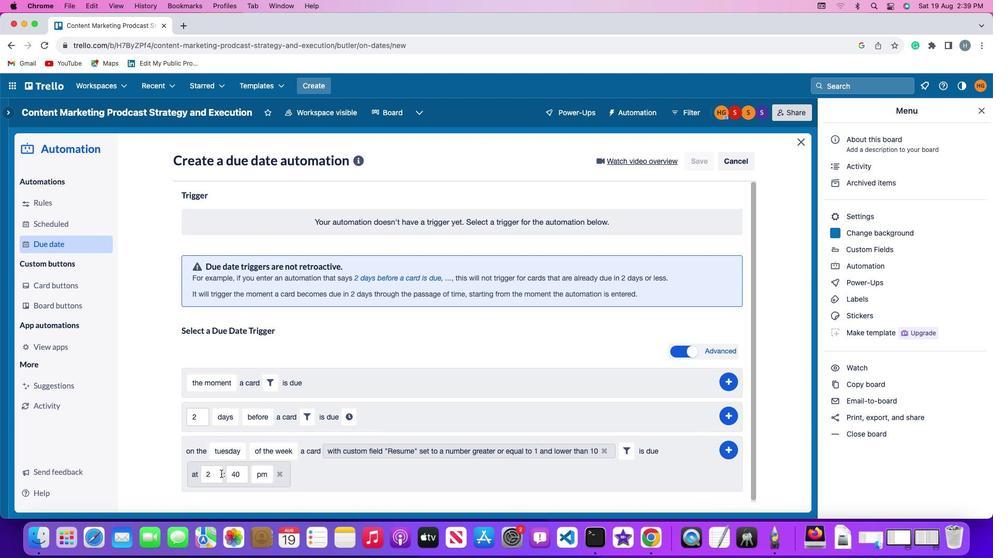 
Action: Mouse pressed left at (238, 470)
Screenshot: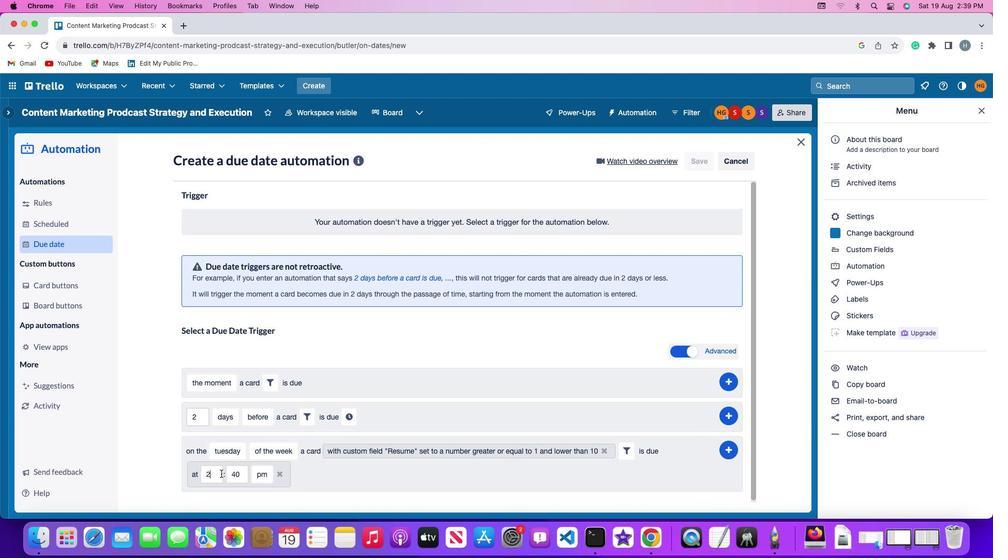 
Action: Key pressed Key.backspace'1''1'
Screenshot: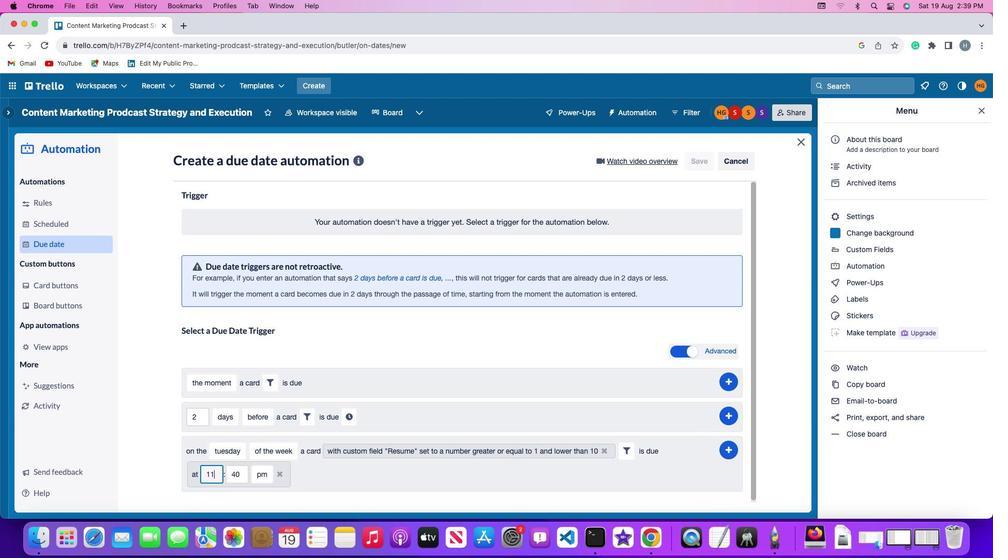 
Action: Mouse moved to (256, 469)
Screenshot: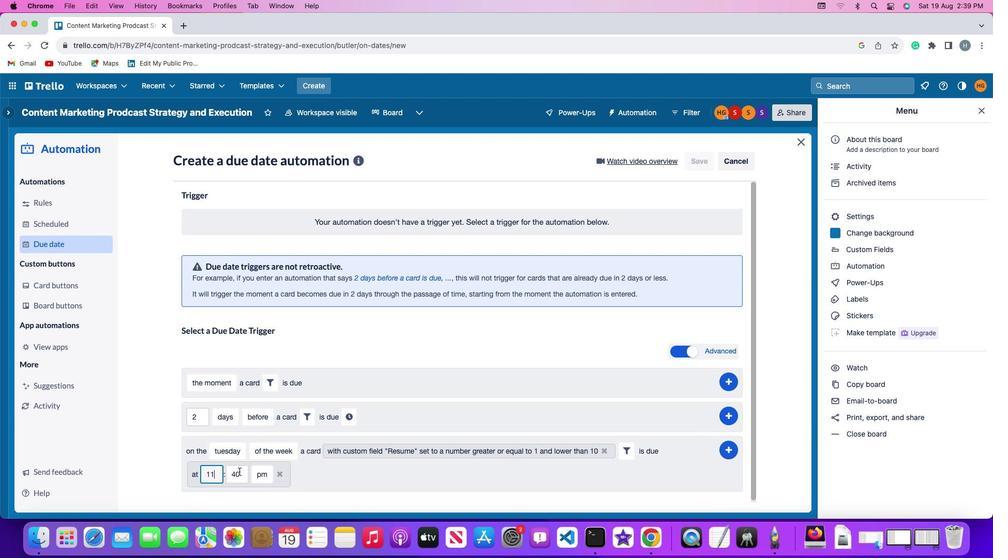 
Action: Mouse pressed left at (256, 469)
Screenshot: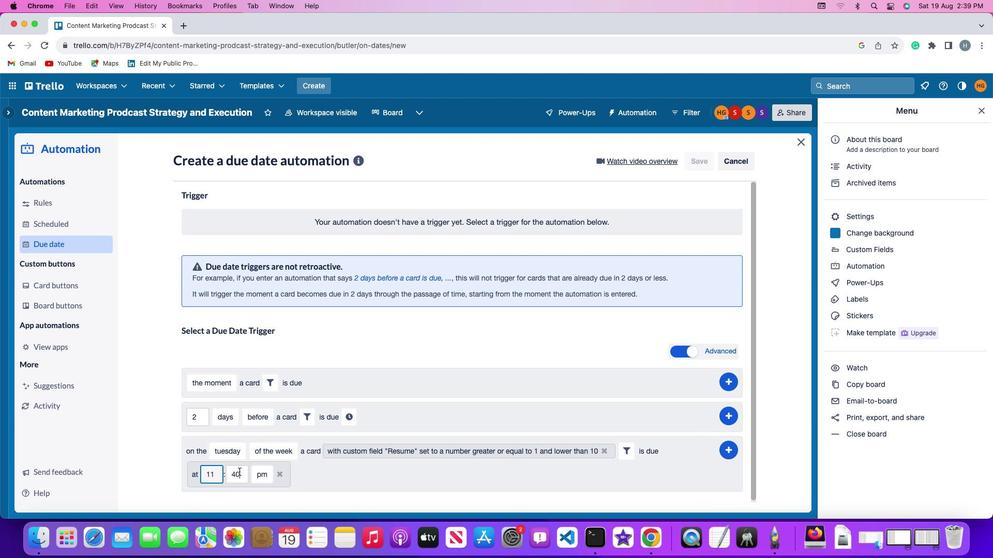 
Action: Mouse moved to (256, 469)
Screenshot: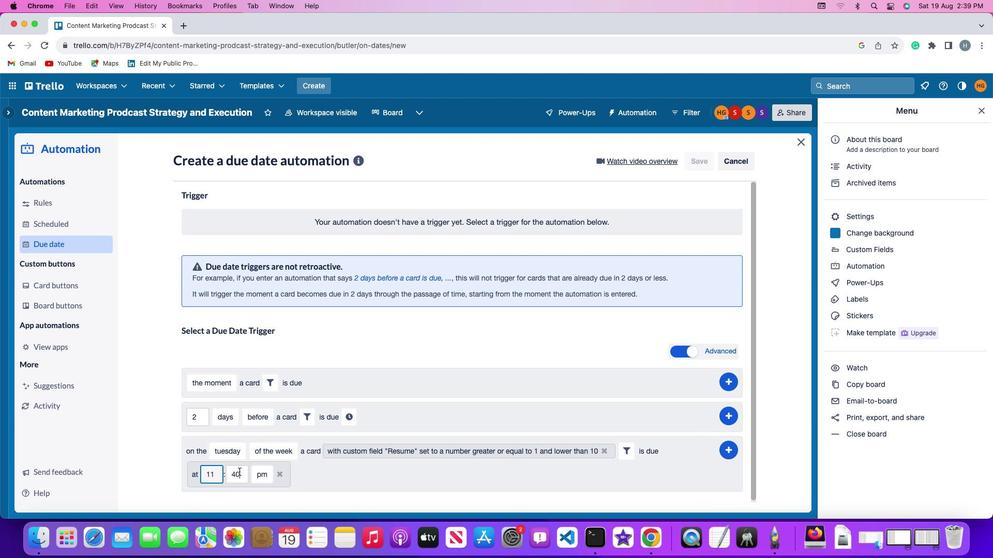 
Action: Key pressed Key.backspaceKey.backspace'0''0'
Screenshot: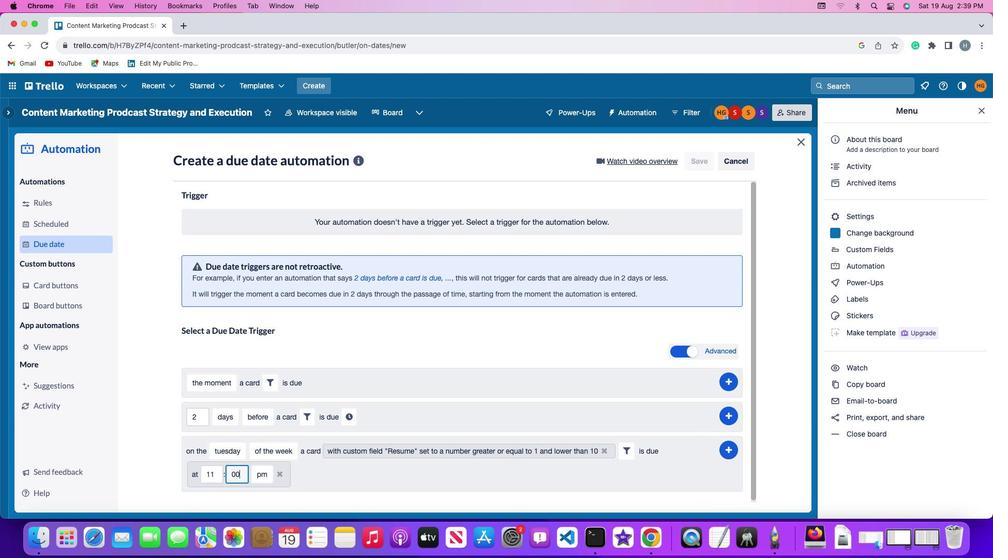 
Action: Mouse moved to (273, 469)
Screenshot: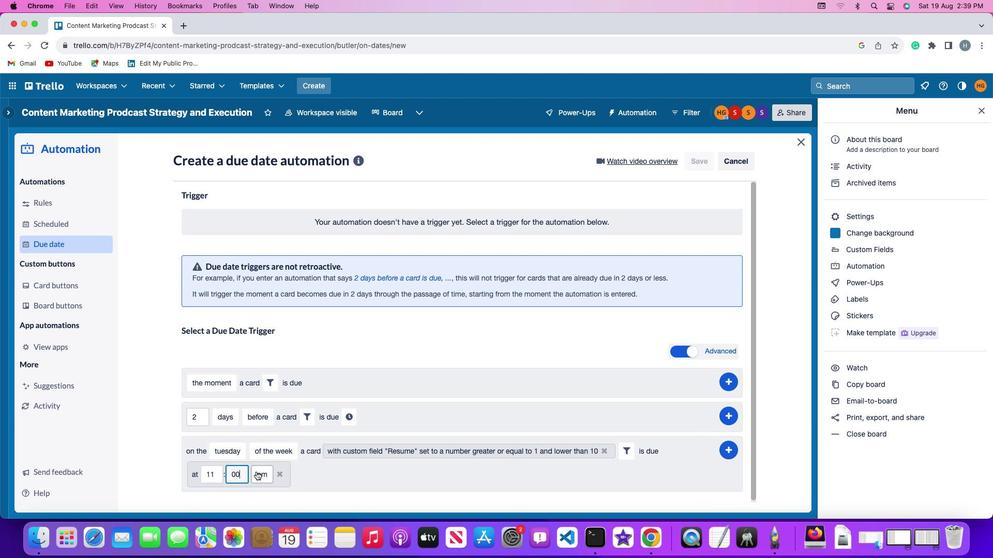 
Action: Mouse pressed left at (273, 469)
Screenshot: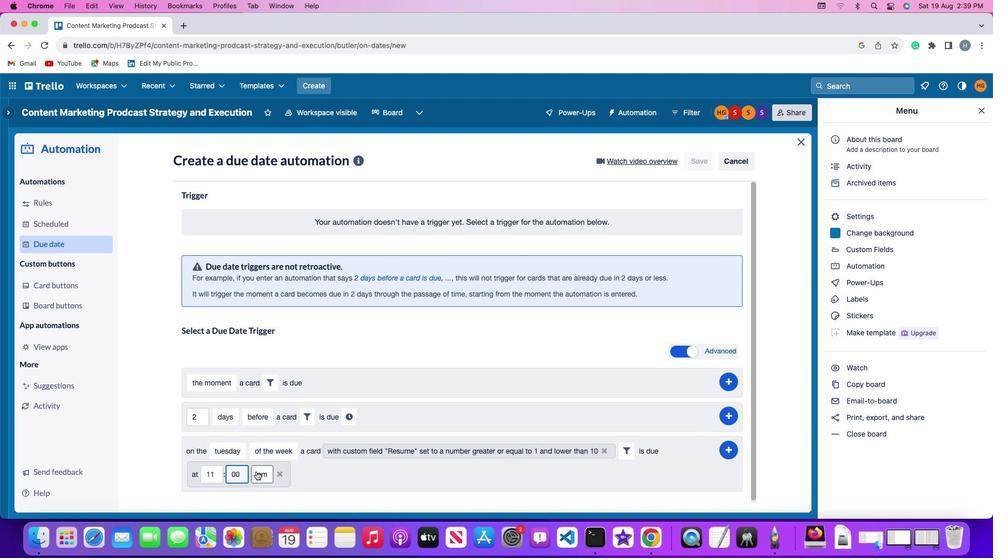 
Action: Mouse moved to (281, 434)
Screenshot: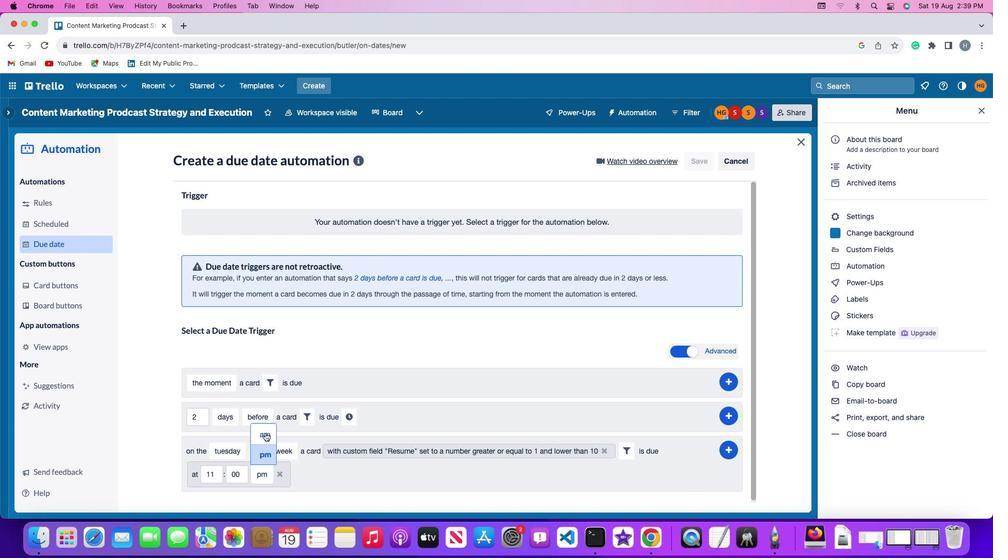 
Action: Mouse pressed left at (281, 434)
Screenshot: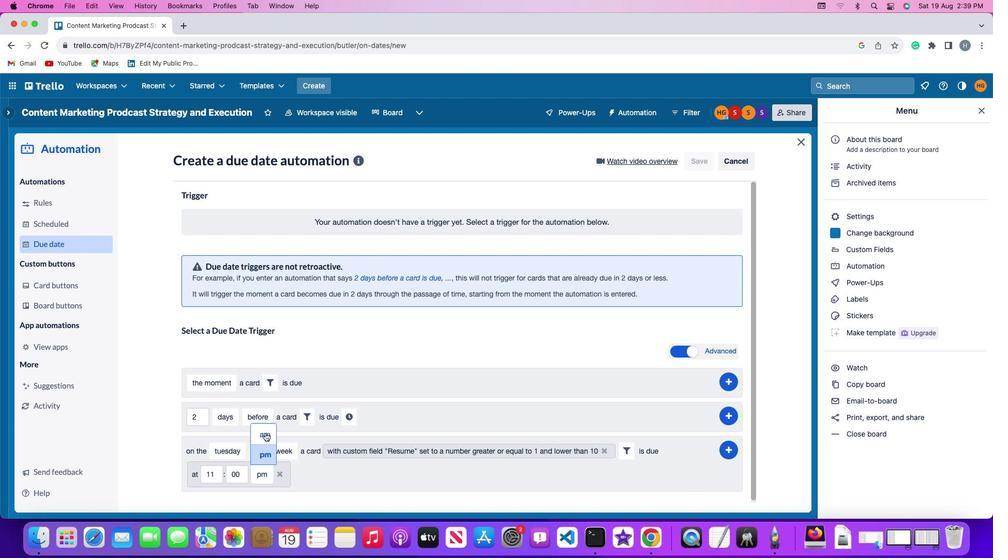 
Action: Mouse moved to (726, 447)
Screenshot: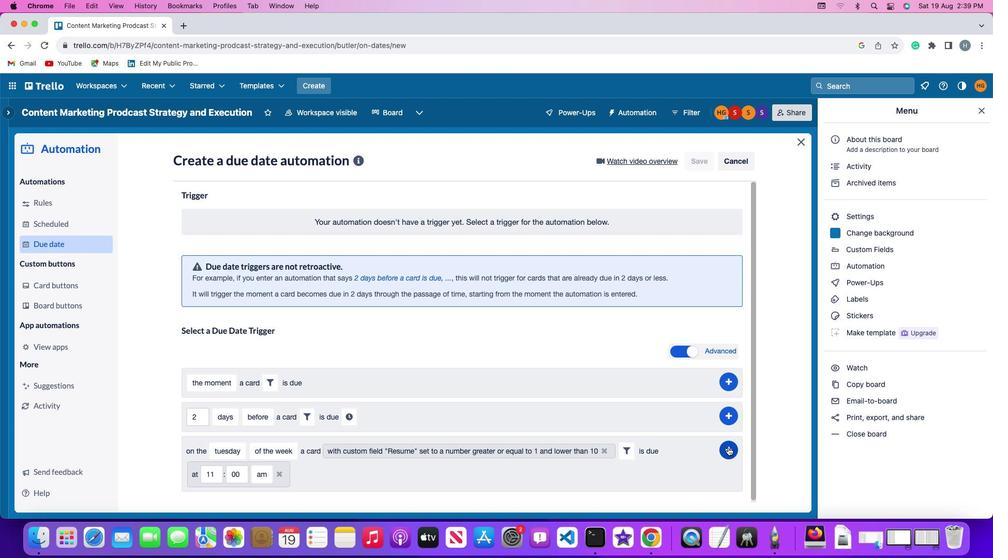 
Action: Mouse pressed left at (726, 447)
Screenshot: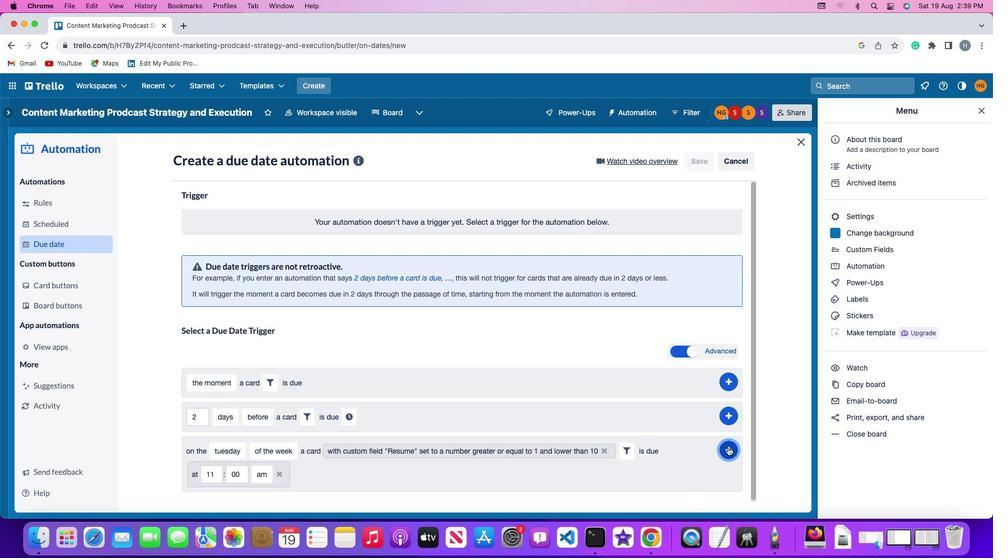 
Action: Mouse moved to (773, 378)
Screenshot: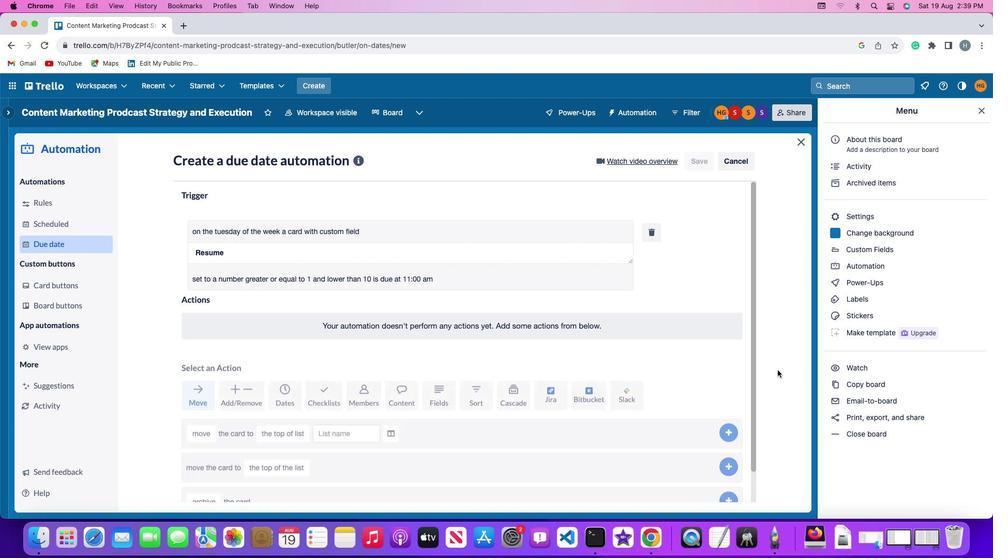 
